 Task: Check the percentage active listings of basement in the last 5 years.
Action: Mouse moved to (820, 186)
Screenshot: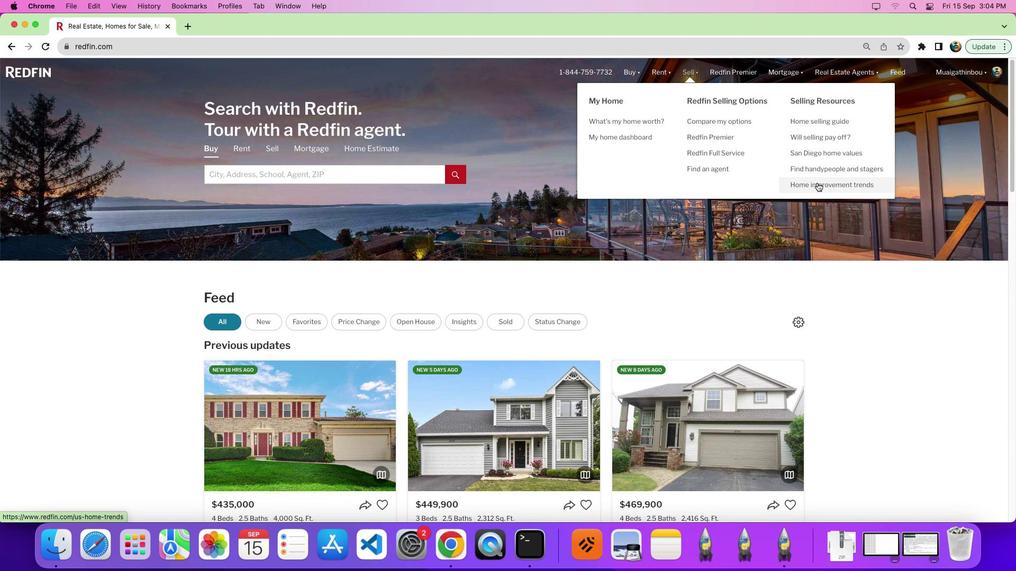 
Action: Mouse pressed left at (820, 186)
Screenshot: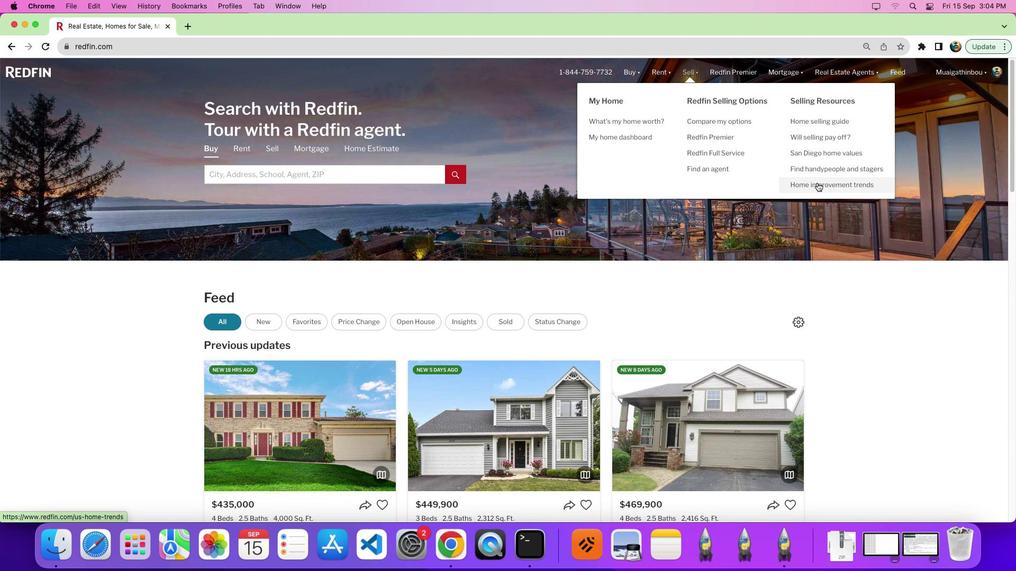 
Action: Mouse pressed left at (820, 186)
Screenshot: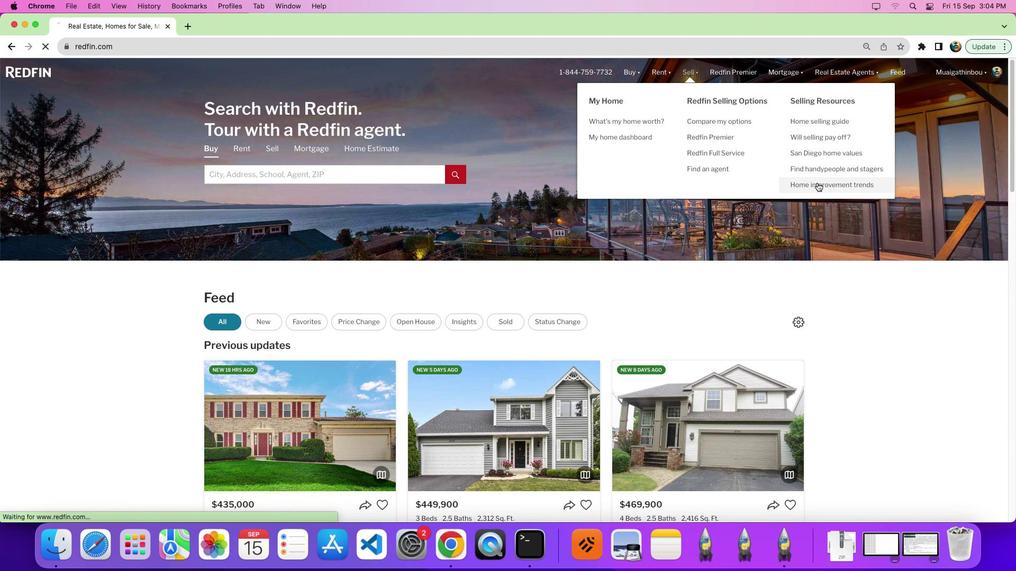 
Action: Mouse moved to (283, 208)
Screenshot: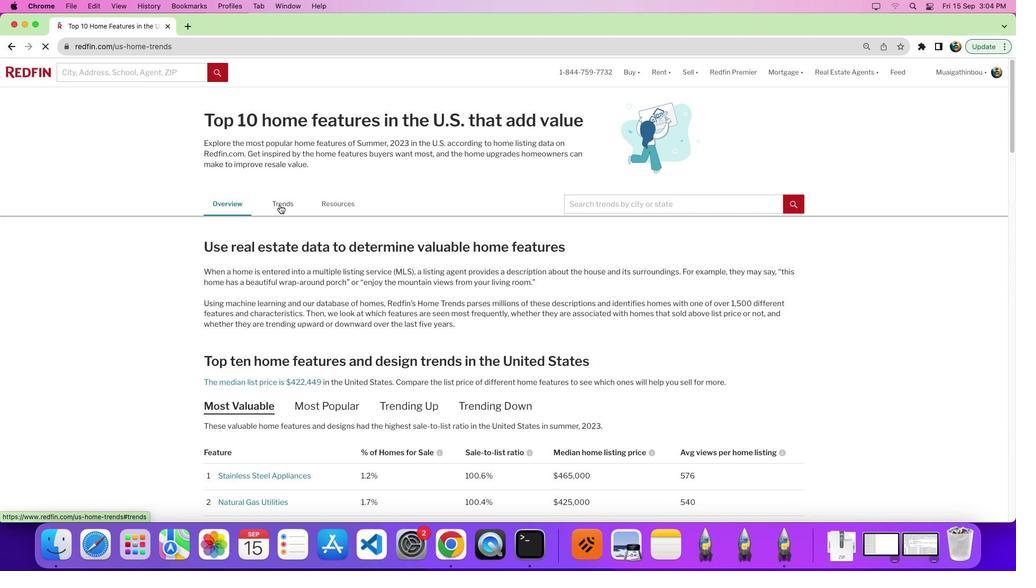 
Action: Mouse pressed left at (283, 208)
Screenshot: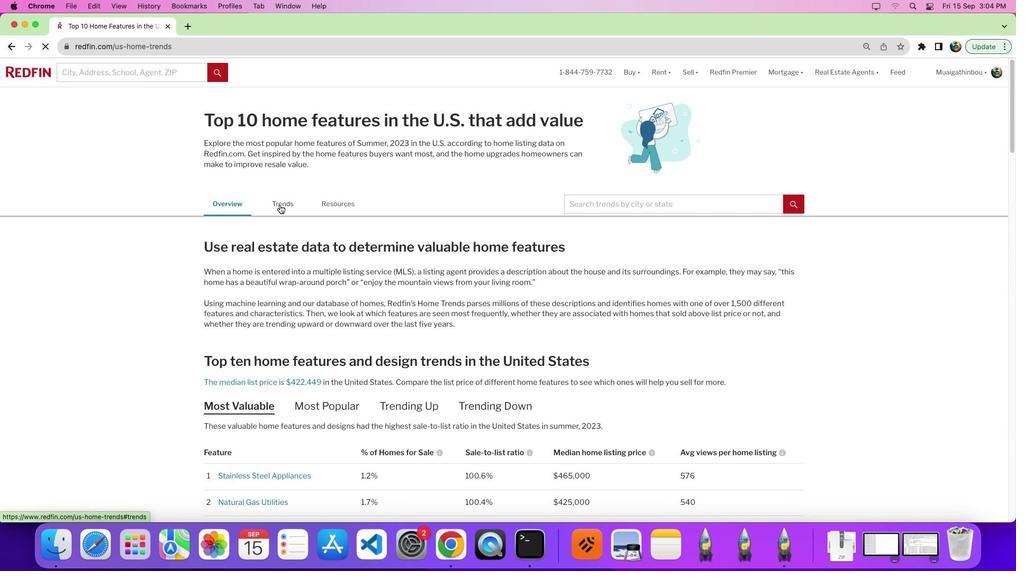 
Action: Mouse moved to (572, 321)
Screenshot: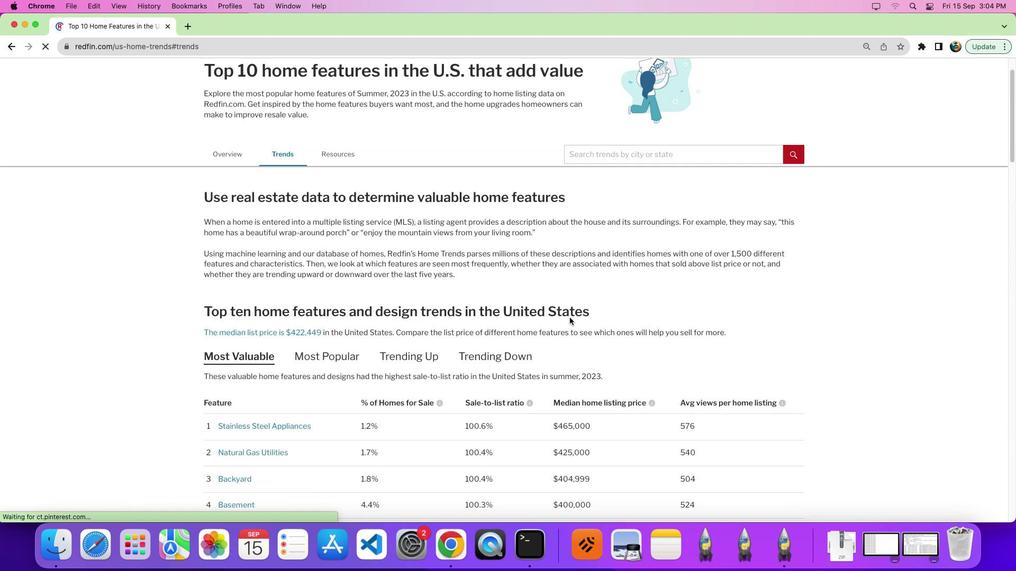 
Action: Mouse scrolled (572, 321) with delta (3, 2)
Screenshot: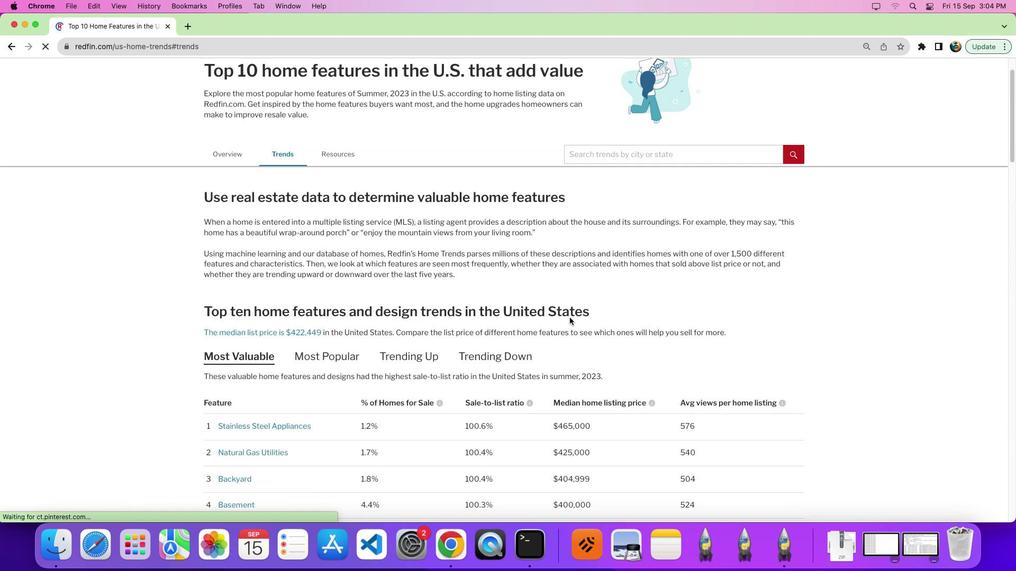 
Action: Mouse moved to (572, 320)
Screenshot: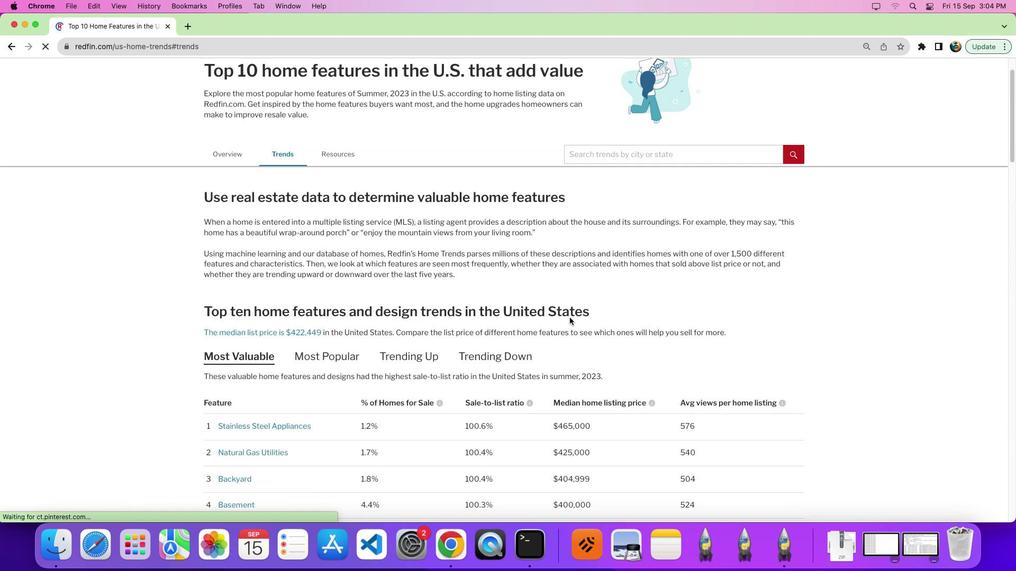 
Action: Mouse scrolled (572, 320) with delta (3, 2)
Screenshot: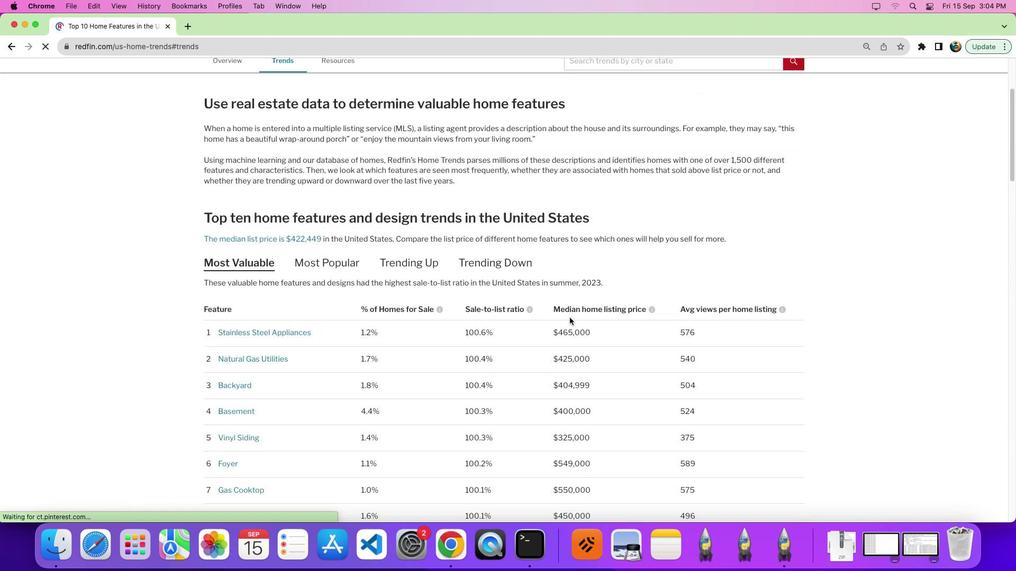 
Action: Mouse scrolled (572, 320) with delta (3, 0)
Screenshot: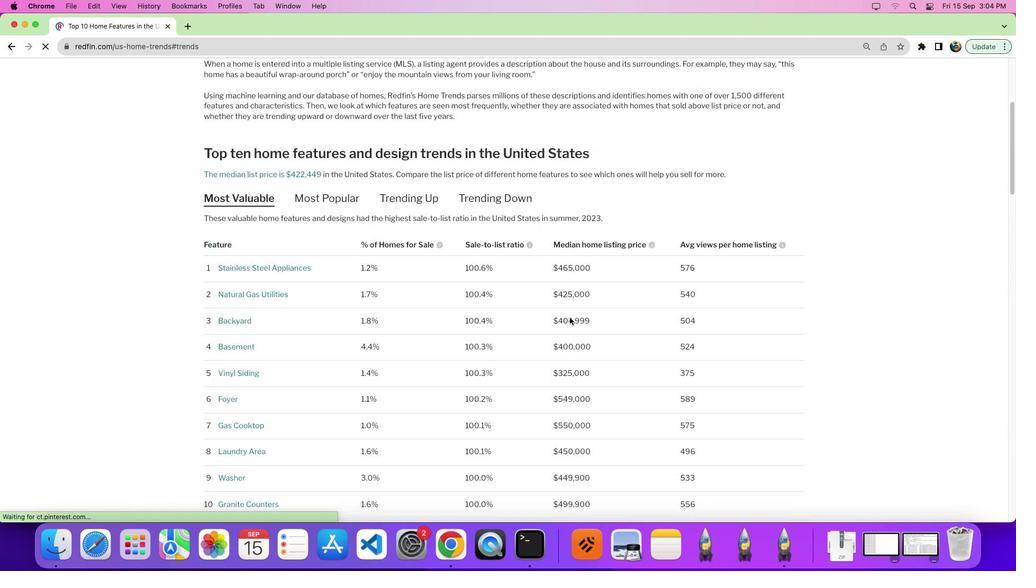 
Action: Mouse scrolled (572, 320) with delta (3, 2)
Screenshot: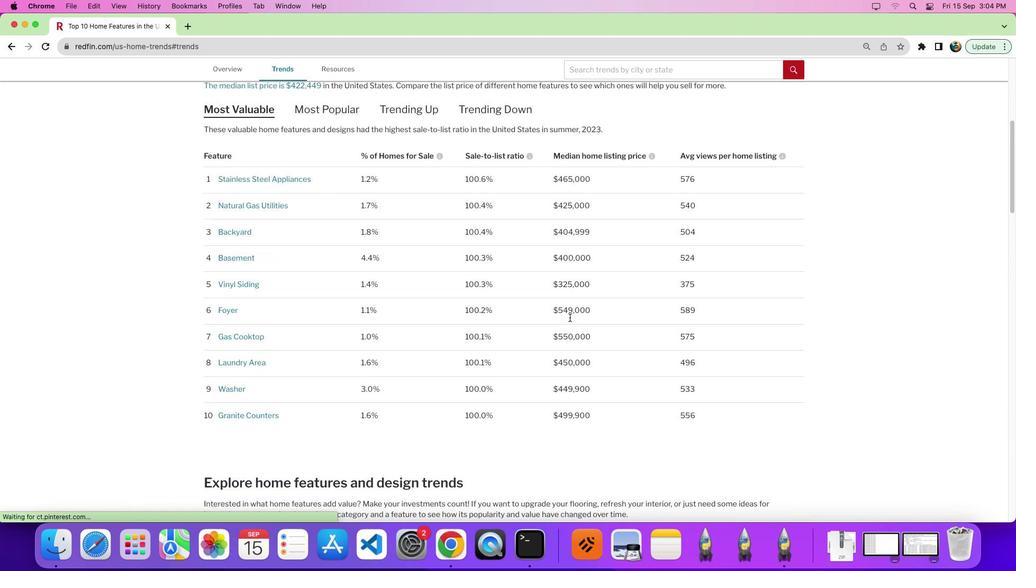 
Action: Mouse scrolled (572, 320) with delta (3, 2)
Screenshot: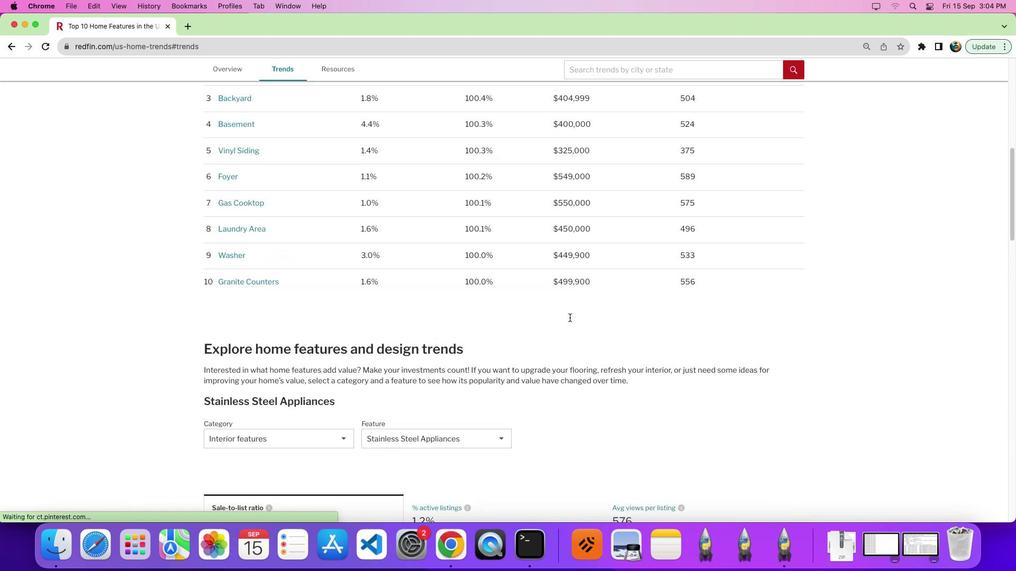
Action: Mouse scrolled (572, 320) with delta (3, 0)
Screenshot: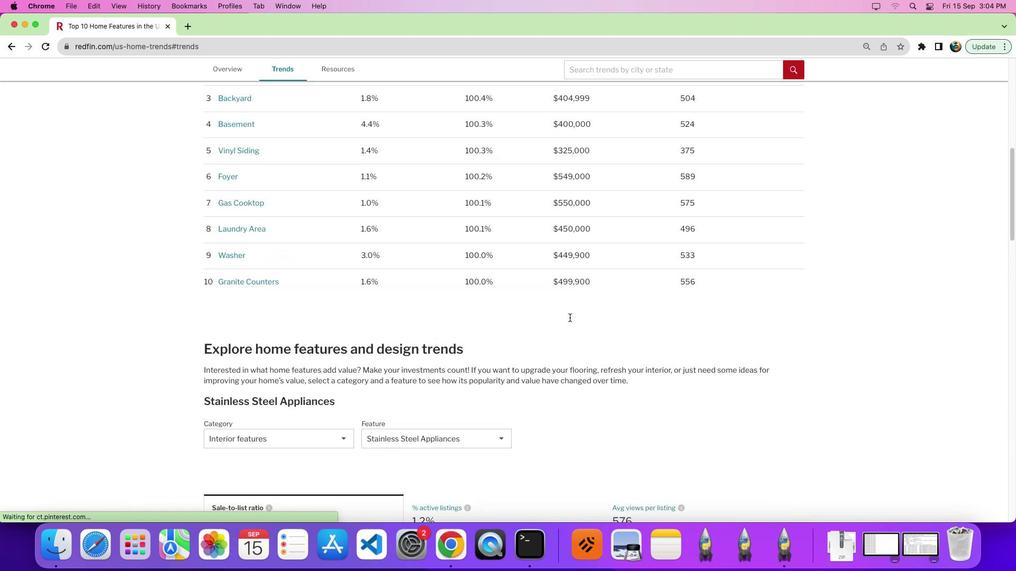 
Action: Mouse moved to (577, 322)
Screenshot: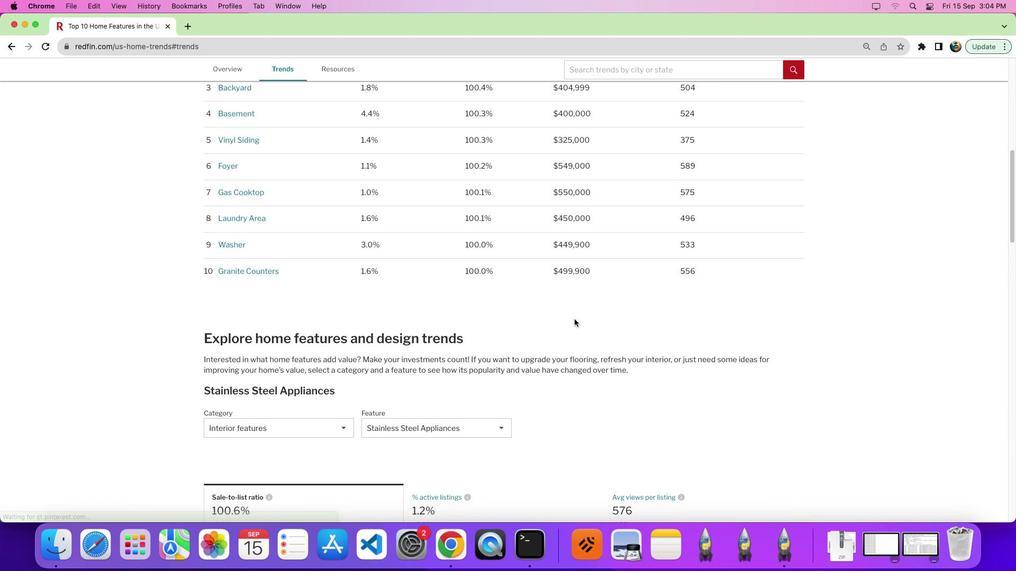 
Action: Mouse scrolled (577, 322) with delta (3, 2)
Screenshot: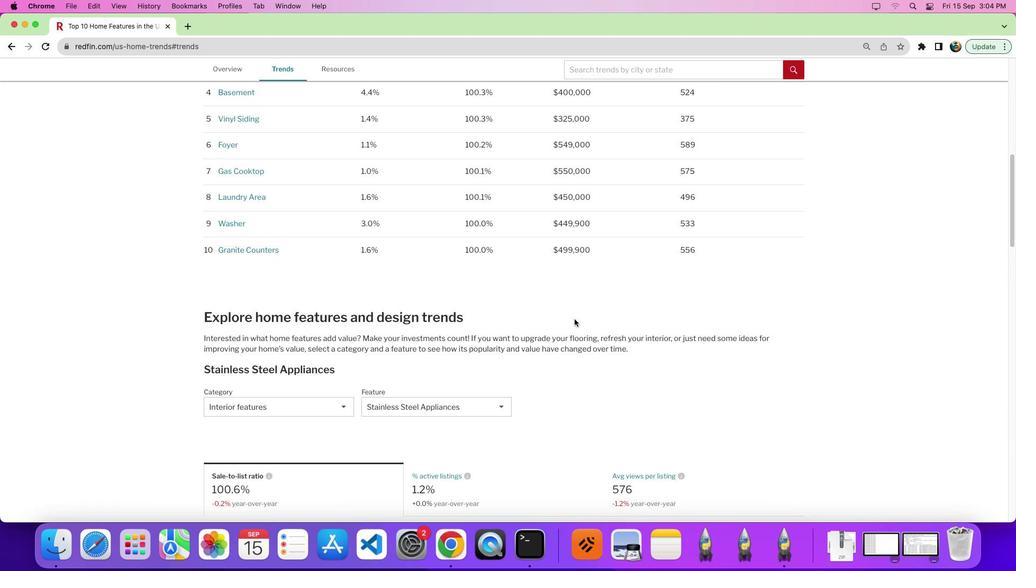 
Action: Mouse scrolled (577, 322) with delta (3, 2)
Screenshot: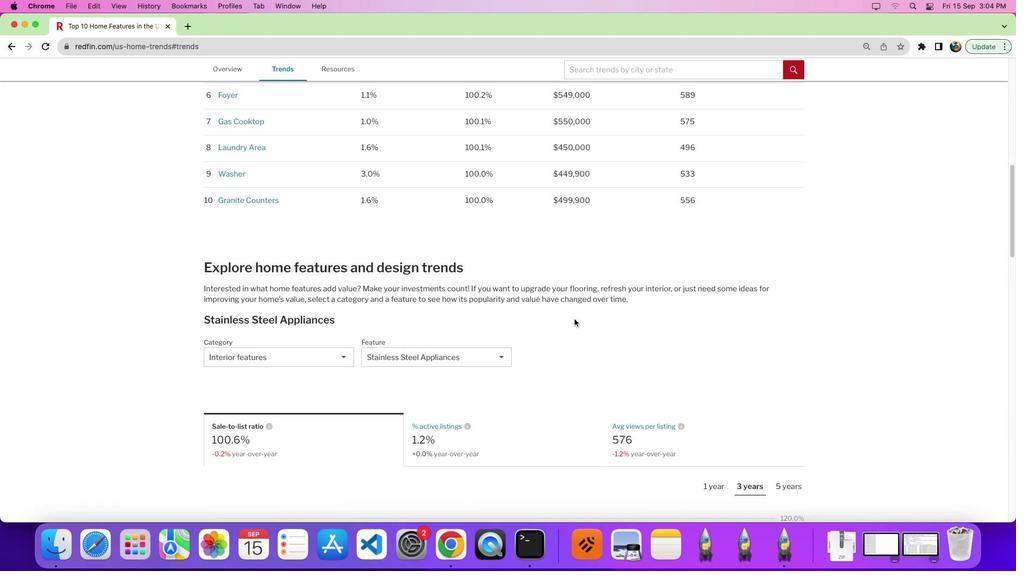 
Action: Mouse scrolled (577, 322) with delta (3, 0)
Screenshot: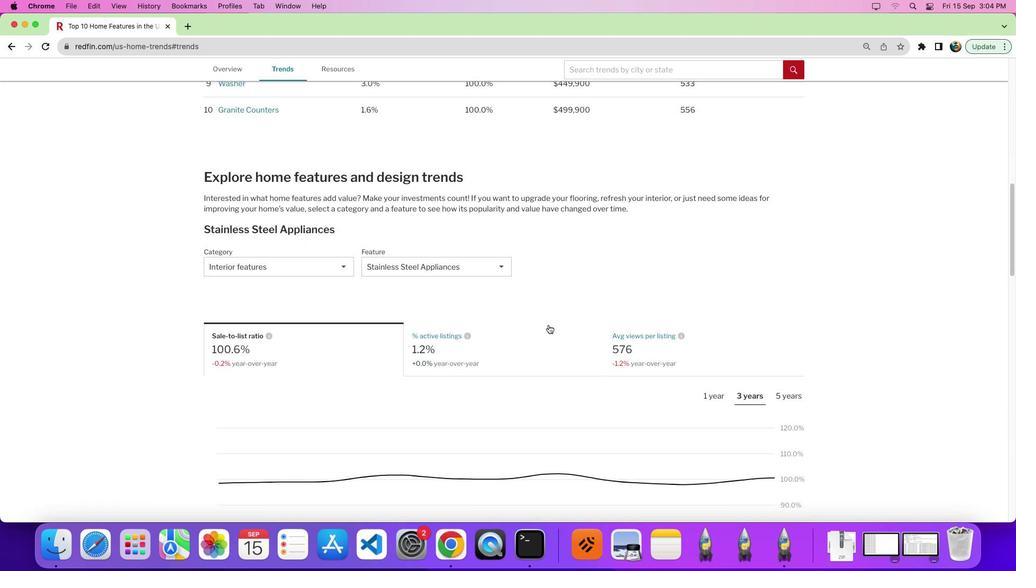 
Action: Mouse moved to (310, 243)
Screenshot: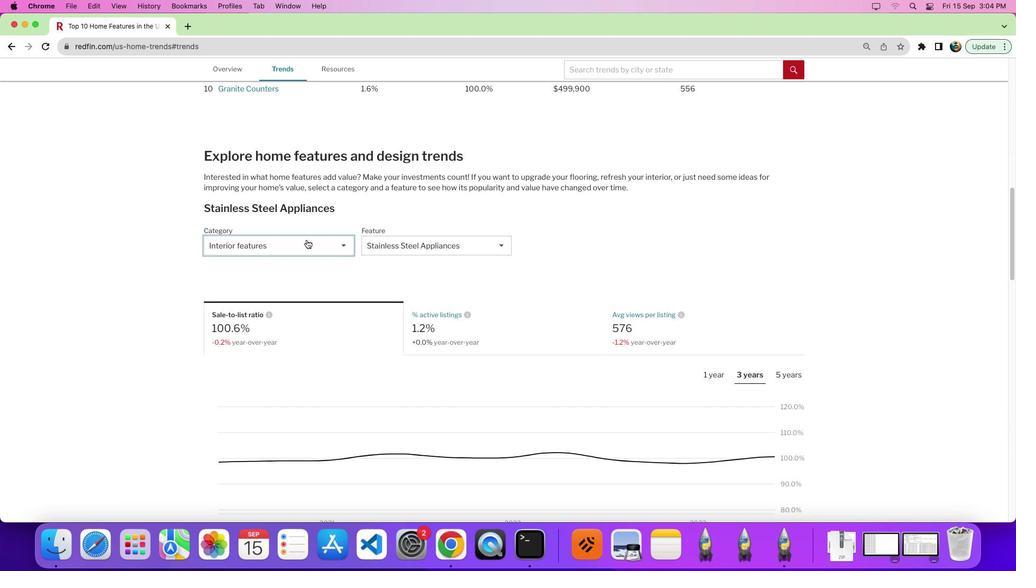 
Action: Mouse pressed left at (310, 243)
Screenshot: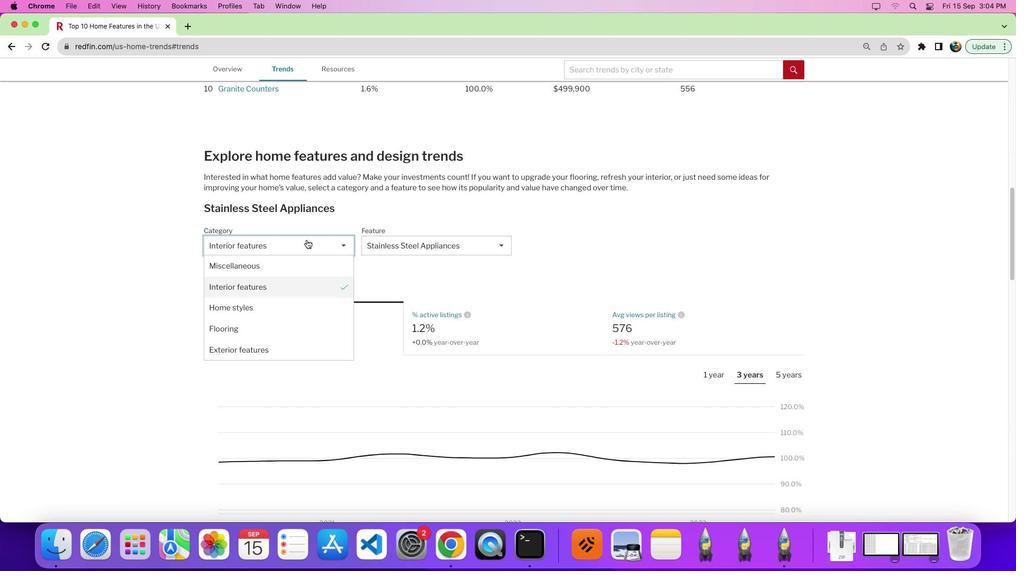 
Action: Mouse moved to (329, 292)
Screenshot: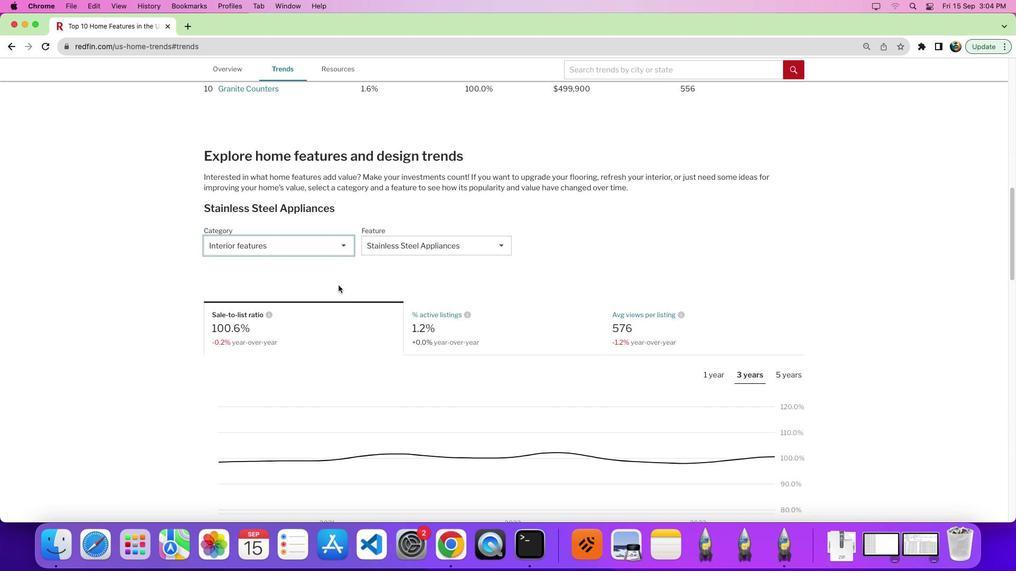 
Action: Mouse pressed left at (329, 292)
Screenshot: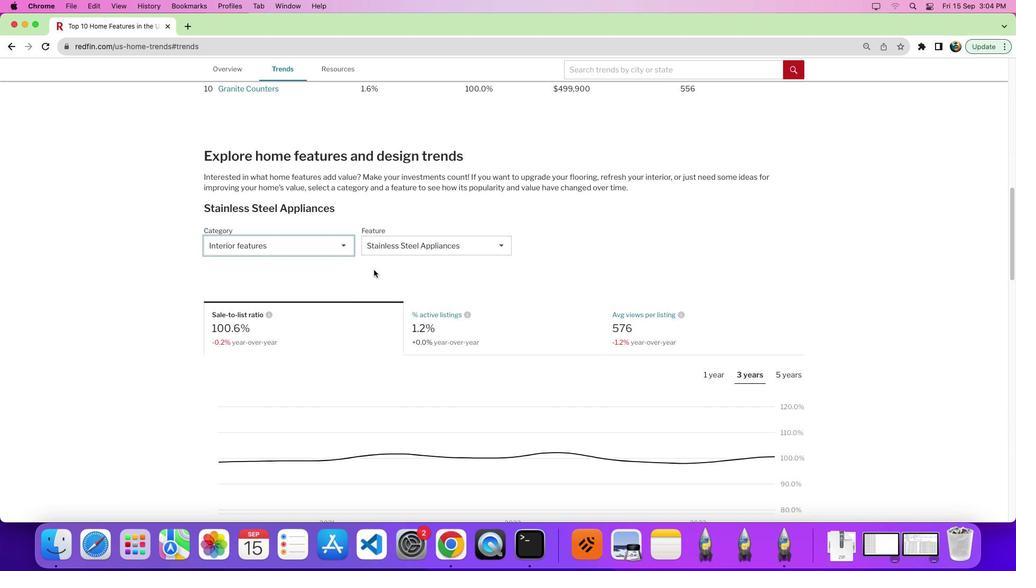
Action: Mouse moved to (418, 249)
Screenshot: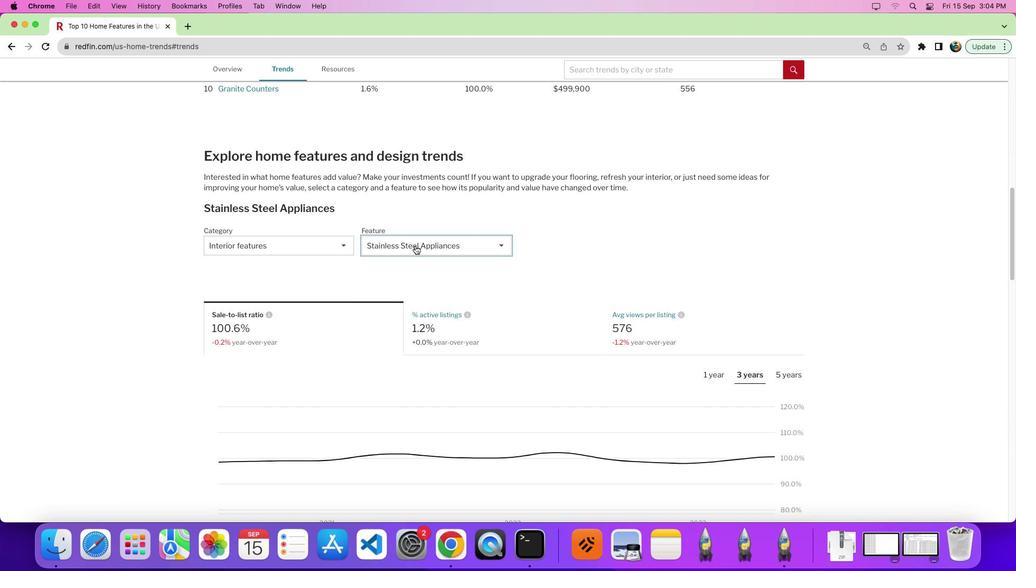 
Action: Mouse pressed left at (418, 249)
Screenshot: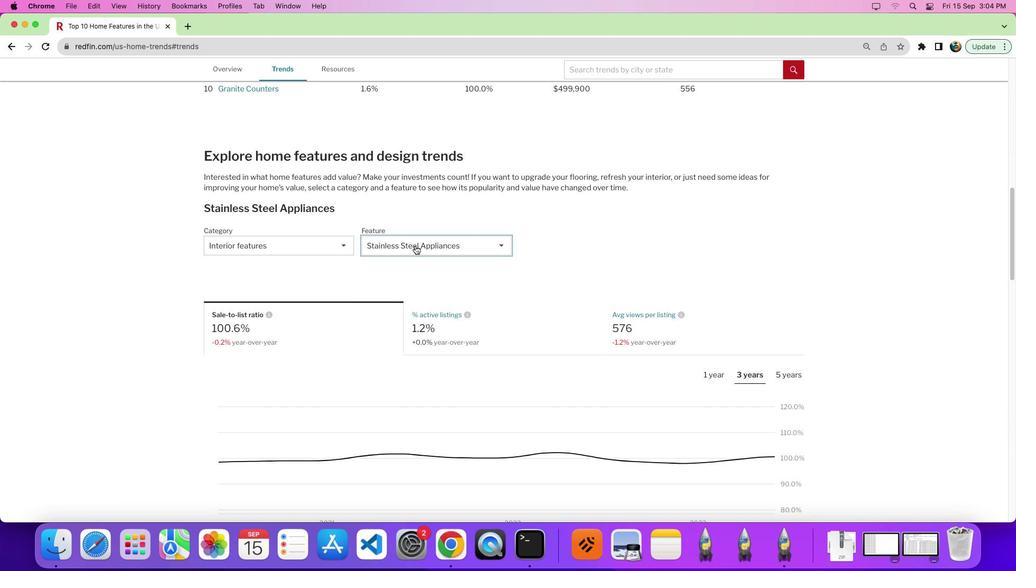 
Action: Mouse moved to (432, 335)
Screenshot: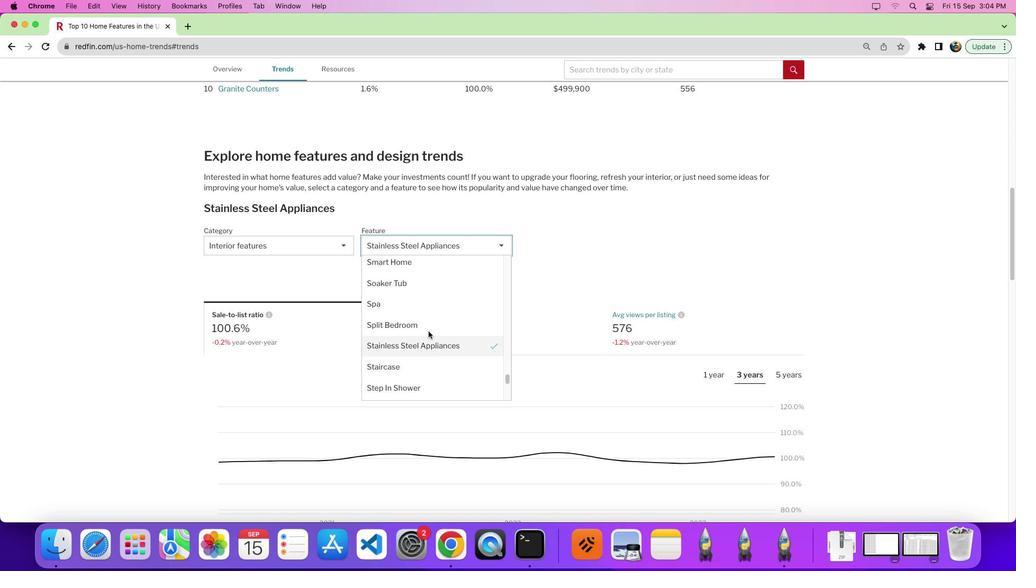 
Action: Mouse scrolled (432, 335) with delta (3, 3)
Screenshot: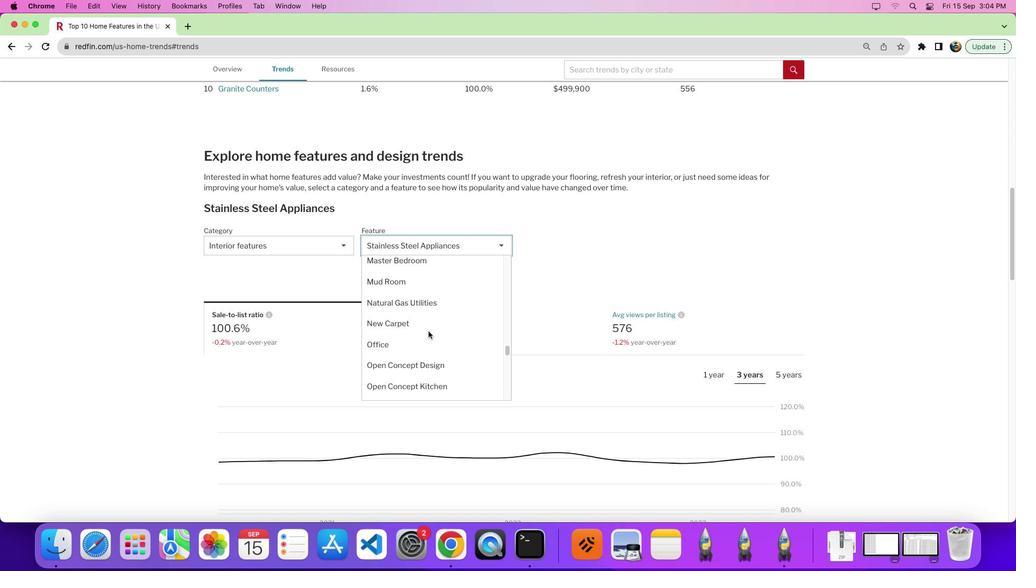 
Action: Mouse scrolled (432, 335) with delta (3, 3)
Screenshot: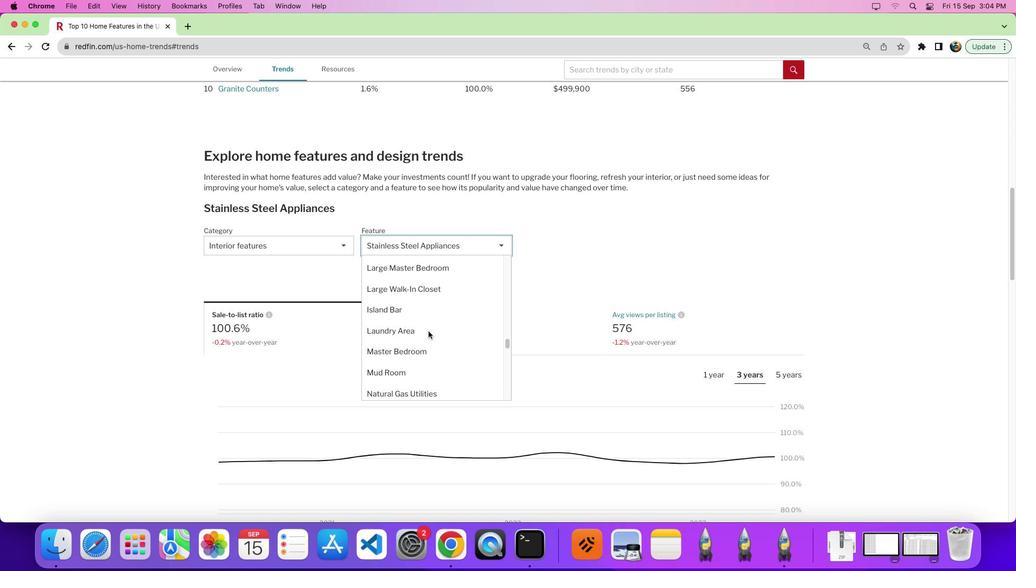 
Action: Mouse scrolled (432, 335) with delta (3, 7)
Screenshot: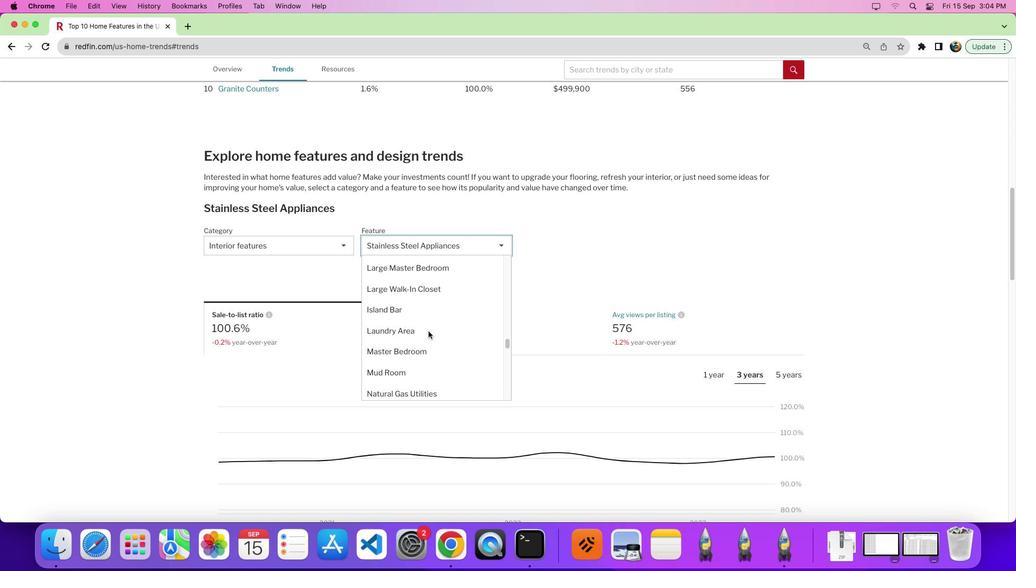 
Action: Mouse scrolled (432, 335) with delta (3, 10)
Screenshot: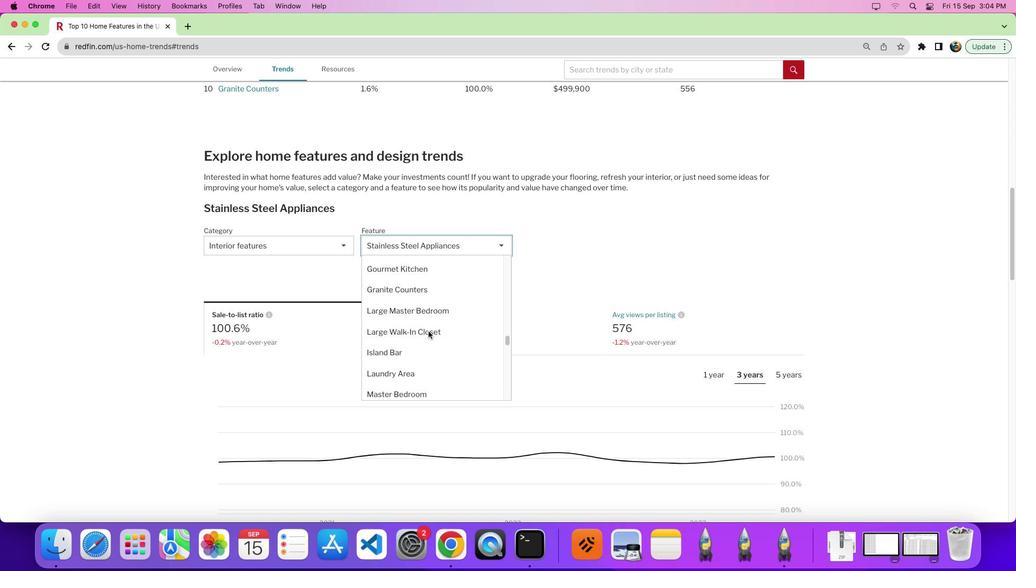 
Action: Mouse scrolled (432, 335) with delta (3, 3)
Screenshot: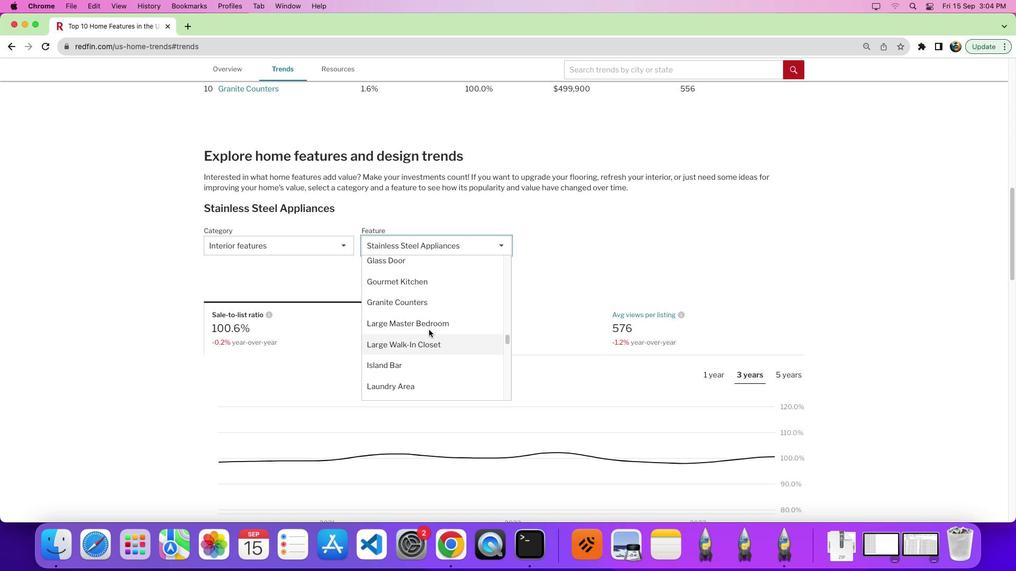
Action: Mouse scrolled (432, 335) with delta (3, 4)
Screenshot: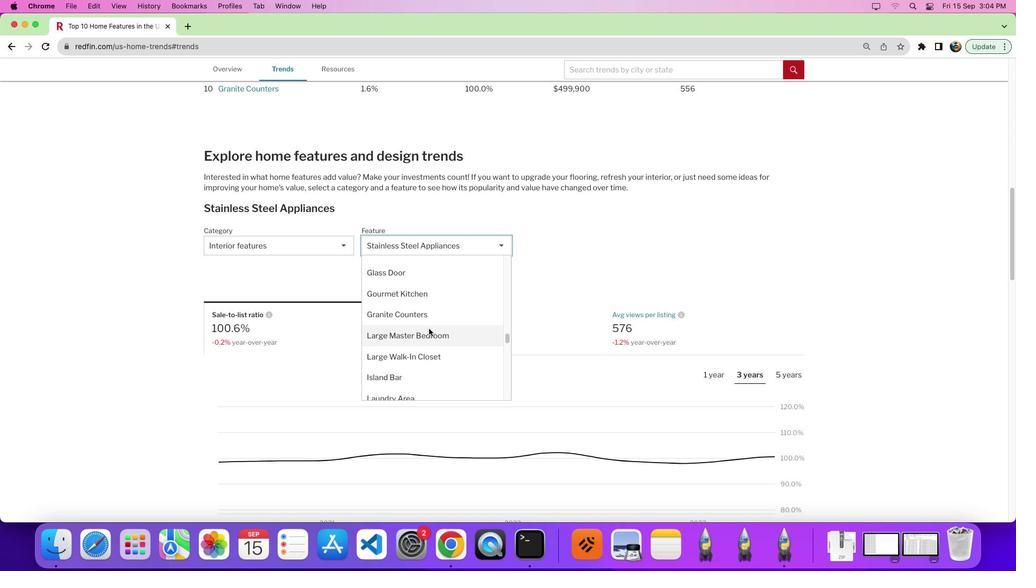 
Action: Mouse moved to (430, 322)
Screenshot: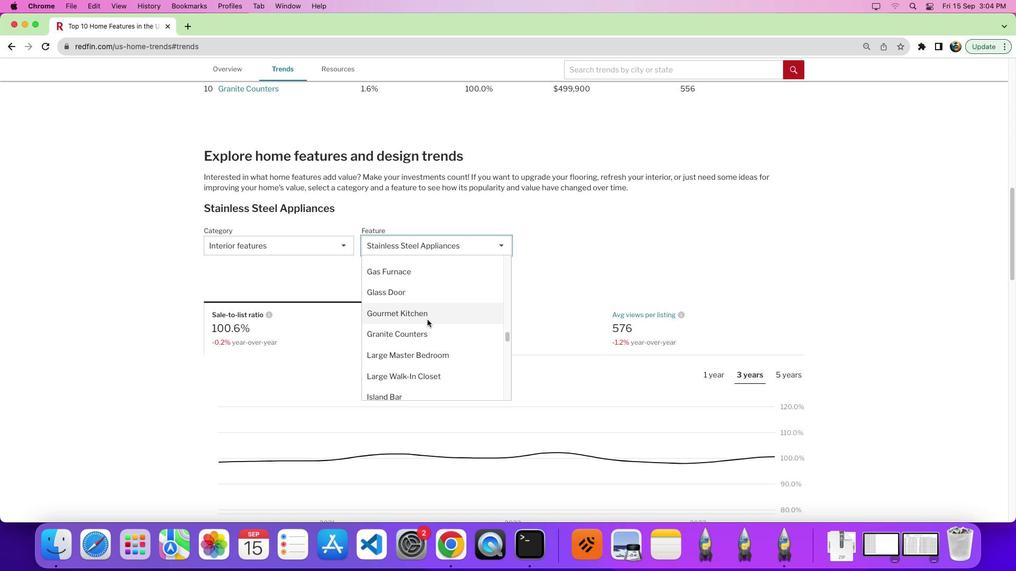 
Action: Mouse scrolled (430, 322) with delta (3, 3)
Screenshot: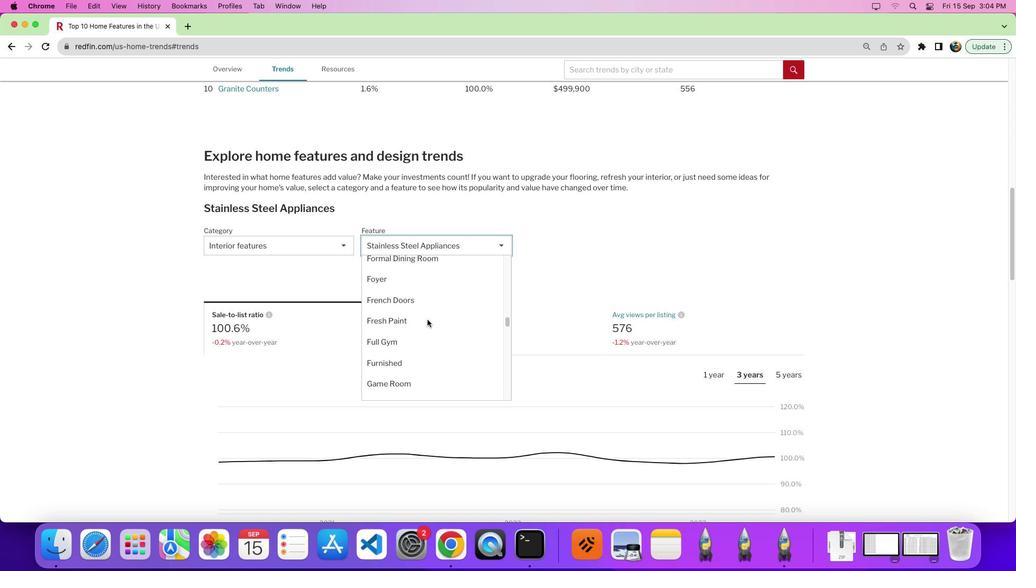 
Action: Mouse scrolled (430, 322) with delta (3, 3)
Screenshot: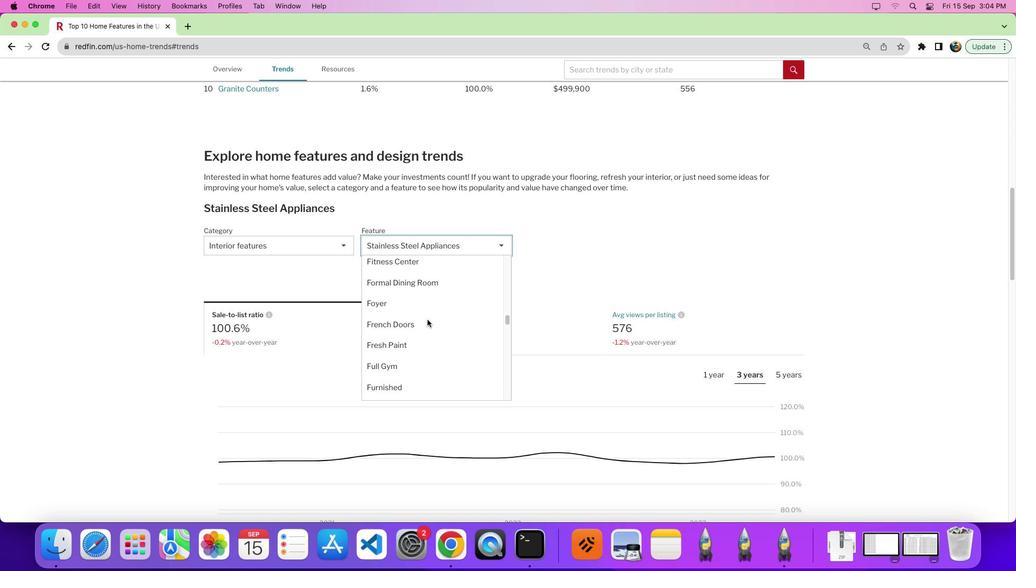 
Action: Mouse scrolled (430, 322) with delta (3, 7)
Screenshot: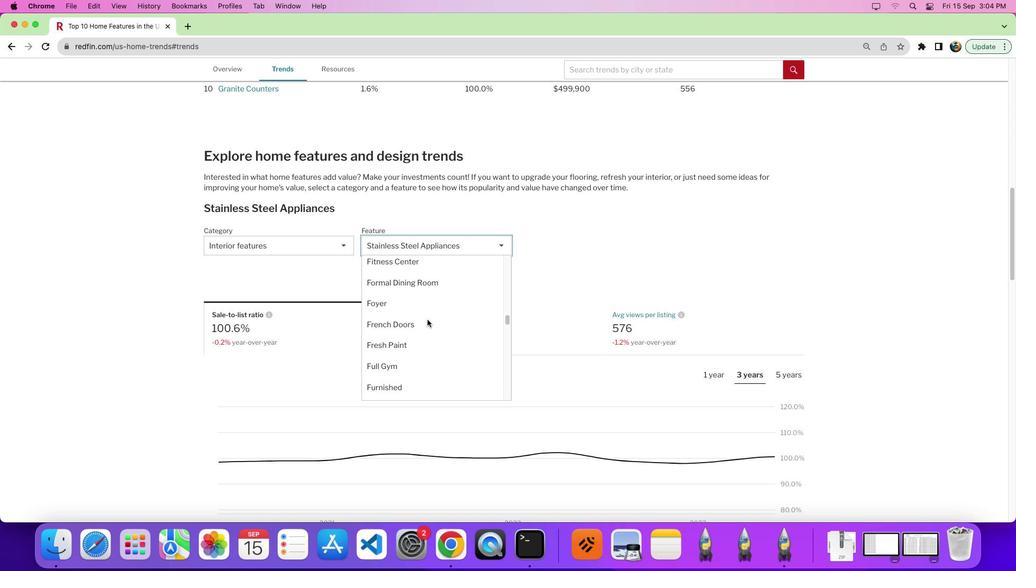 
Action: Mouse scrolled (430, 322) with delta (3, 3)
Screenshot: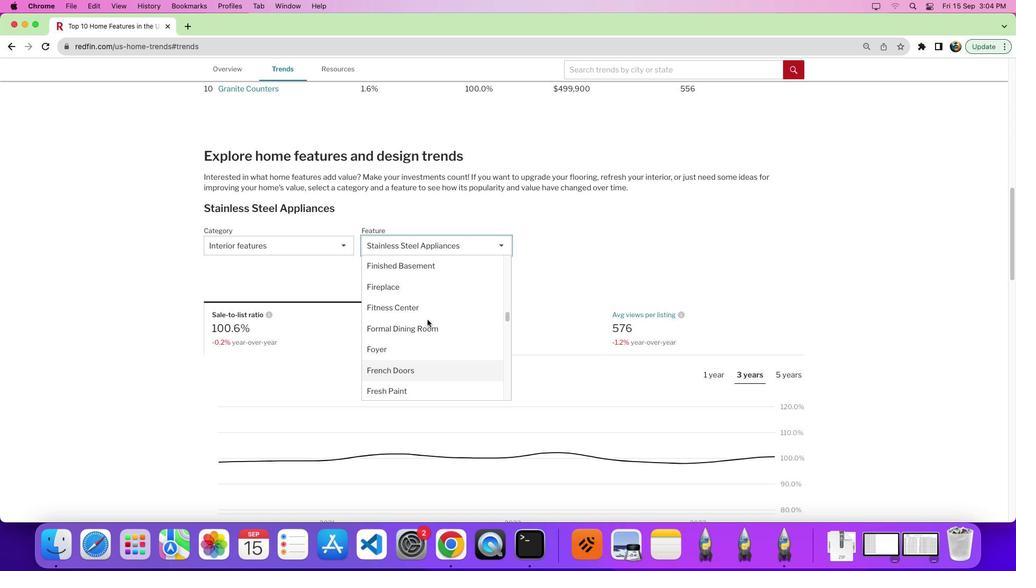 
Action: Mouse scrolled (430, 322) with delta (3, 3)
Screenshot: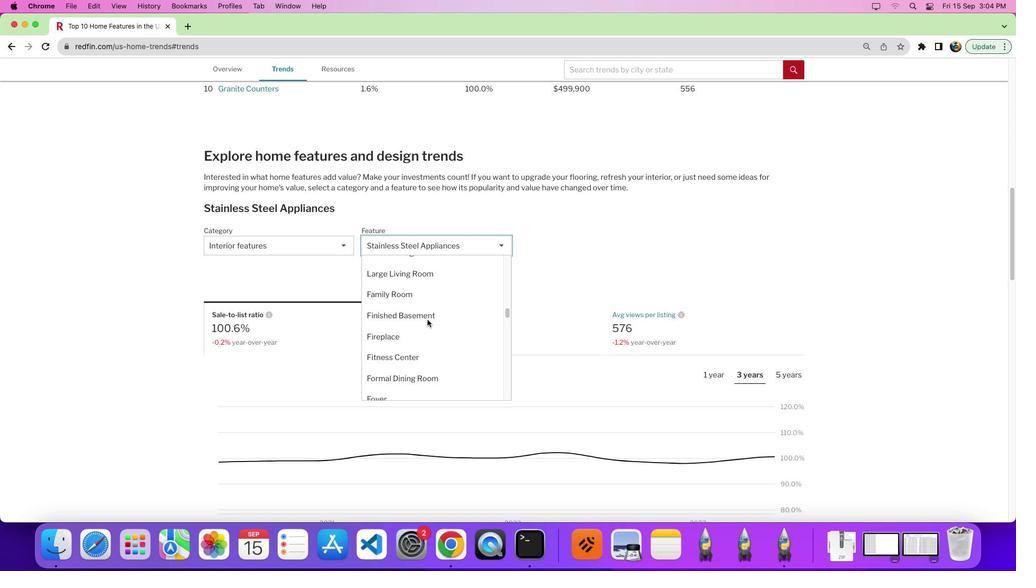 
Action: Mouse scrolled (430, 322) with delta (3, 5)
Screenshot: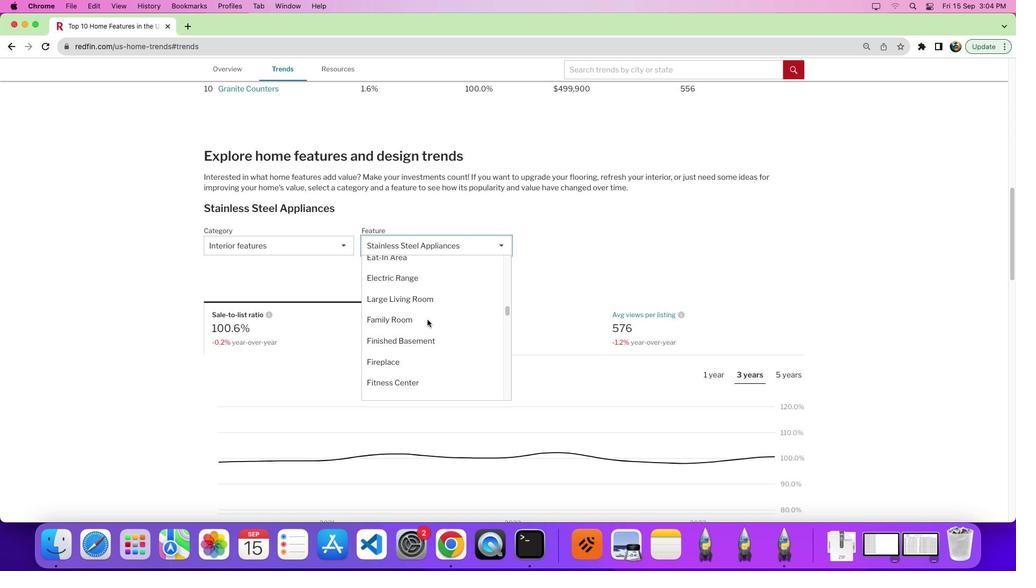 
Action: Mouse scrolled (430, 322) with delta (3, 3)
Screenshot: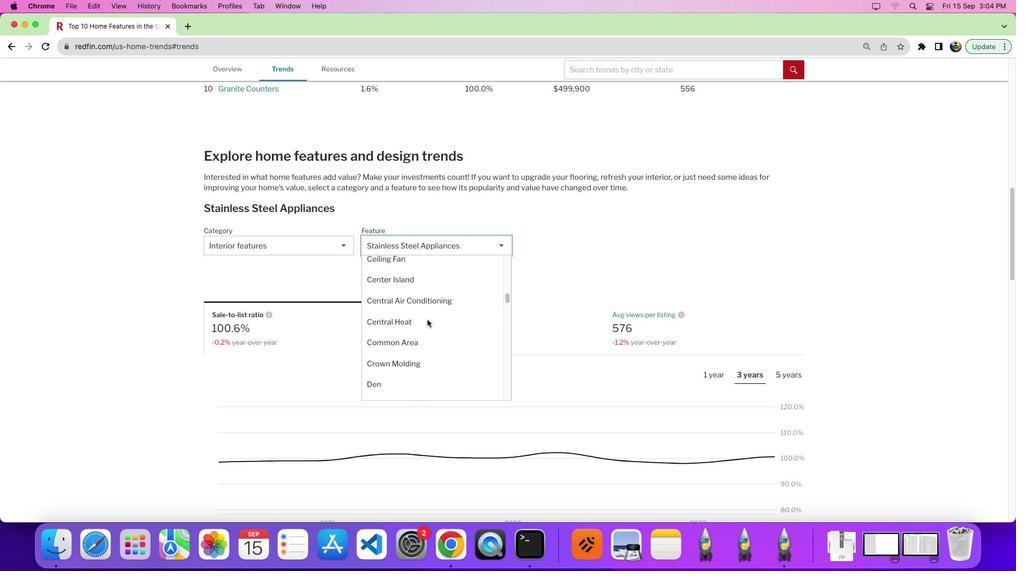 
Action: Mouse scrolled (430, 322) with delta (3, 3)
Screenshot: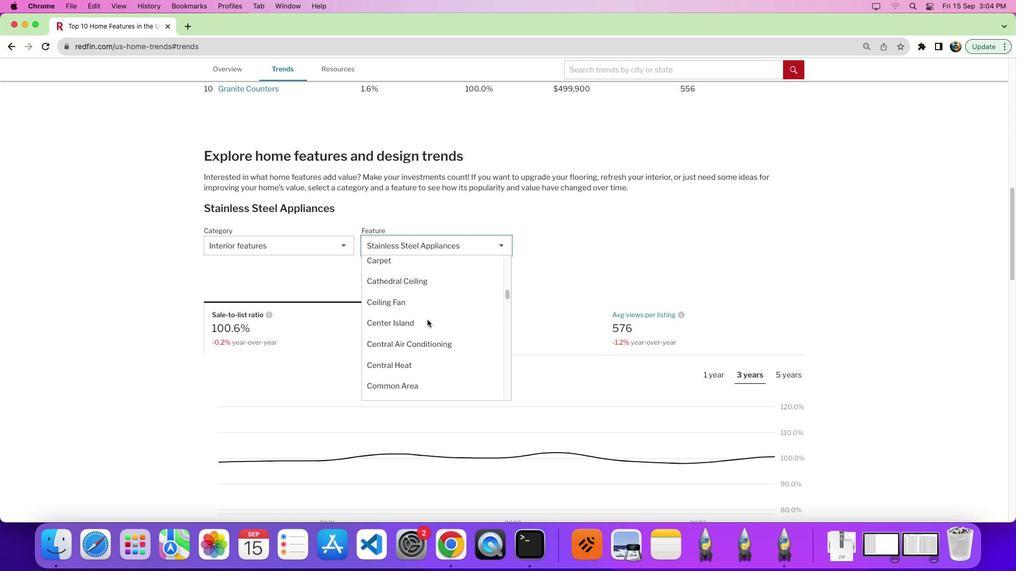 
Action: Mouse scrolled (430, 322) with delta (3, 7)
Screenshot: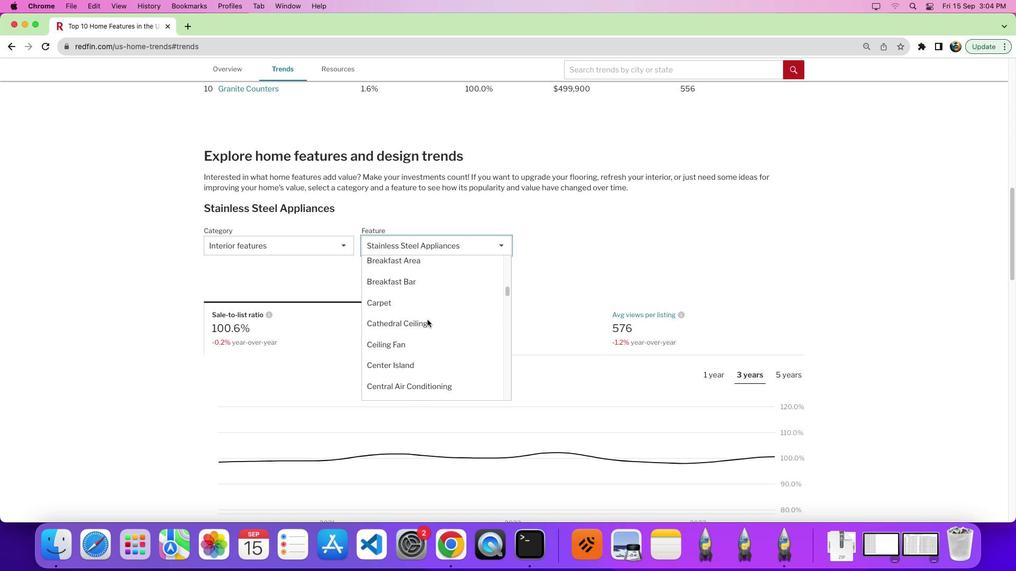 
Action: Mouse scrolled (430, 322) with delta (3, 3)
Screenshot: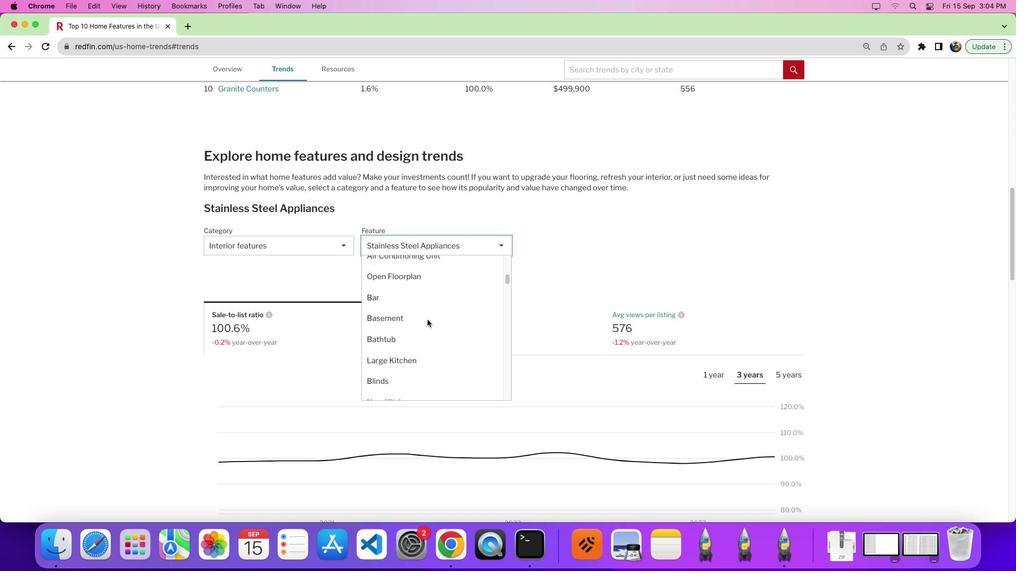 
Action: Mouse scrolled (430, 322) with delta (3, 3)
Screenshot: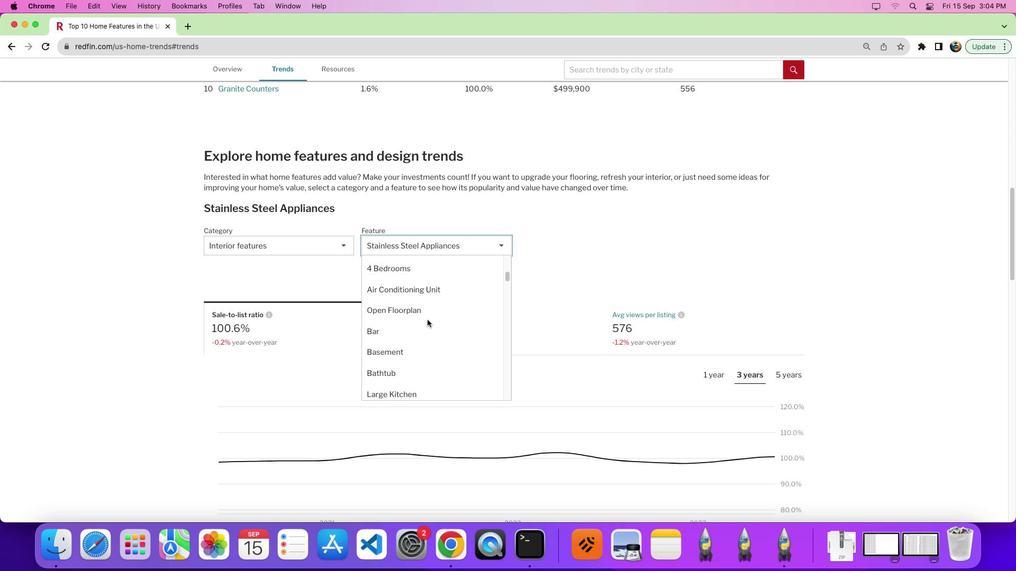 
Action: Mouse scrolled (430, 322) with delta (3, 7)
Screenshot: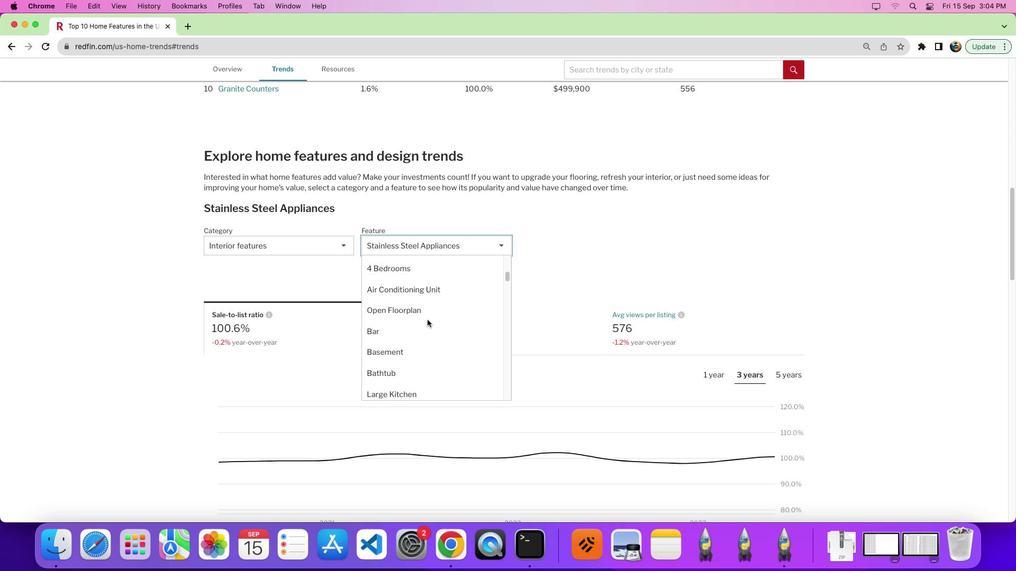 
Action: Mouse moved to (414, 369)
Screenshot: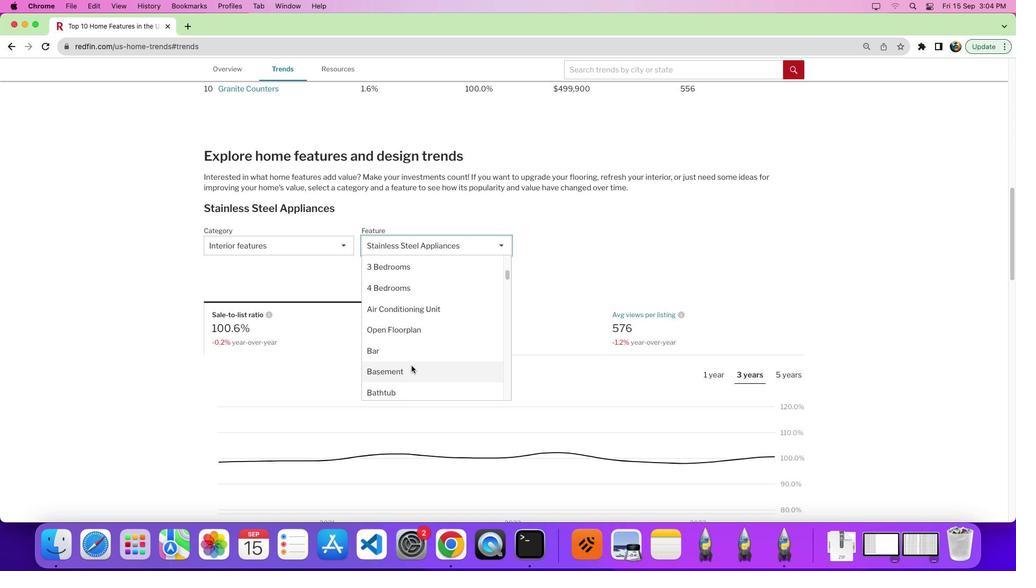 
Action: Mouse pressed left at (414, 369)
Screenshot: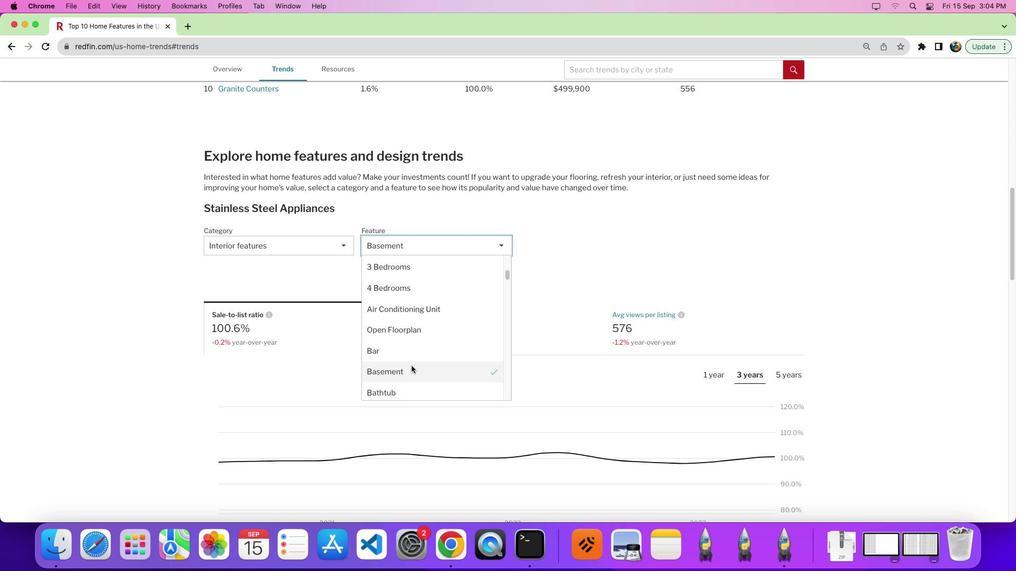 
Action: Mouse moved to (584, 319)
Screenshot: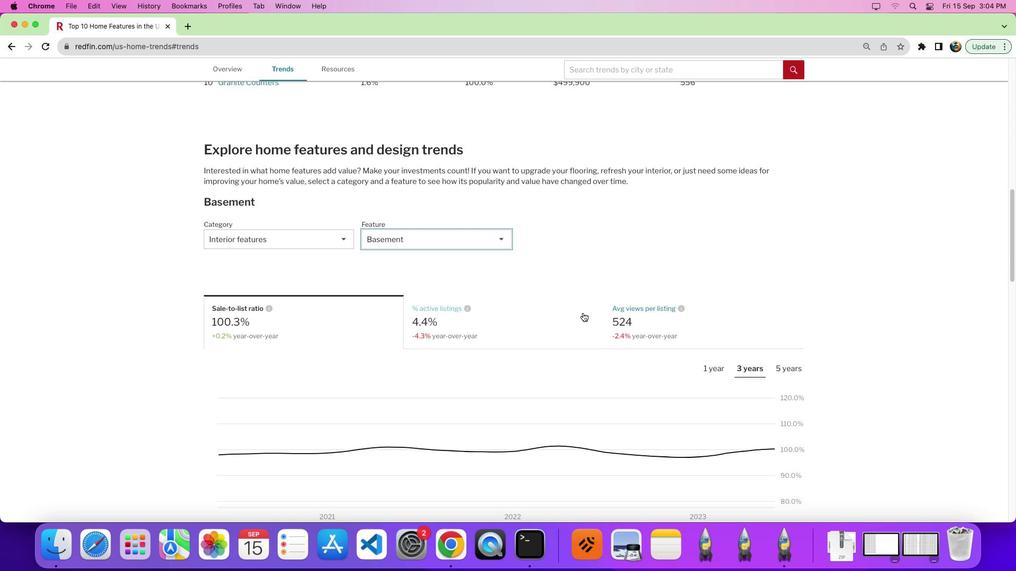 
Action: Mouse scrolled (584, 319) with delta (3, 2)
Screenshot: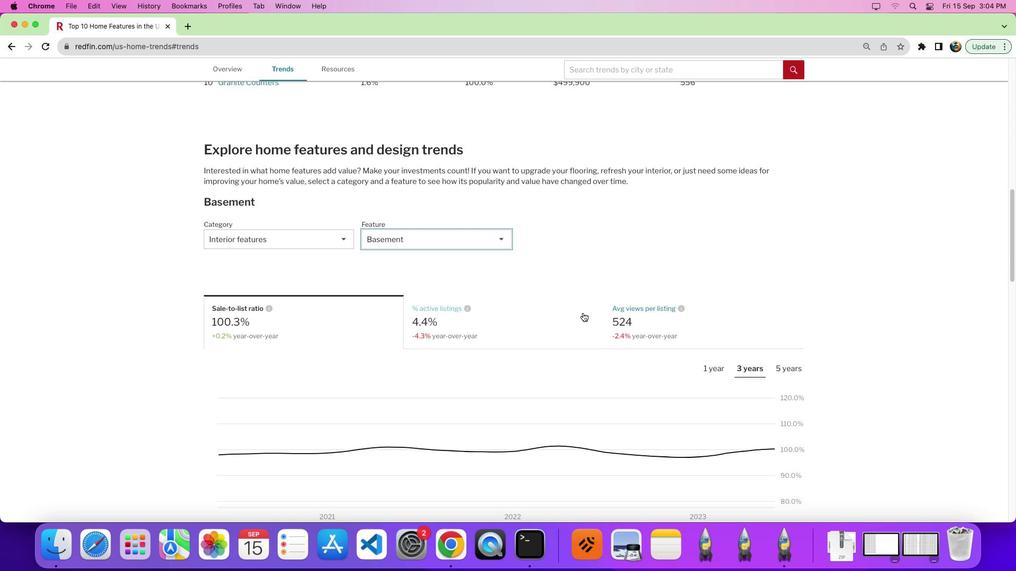 
Action: Mouse moved to (585, 317)
Screenshot: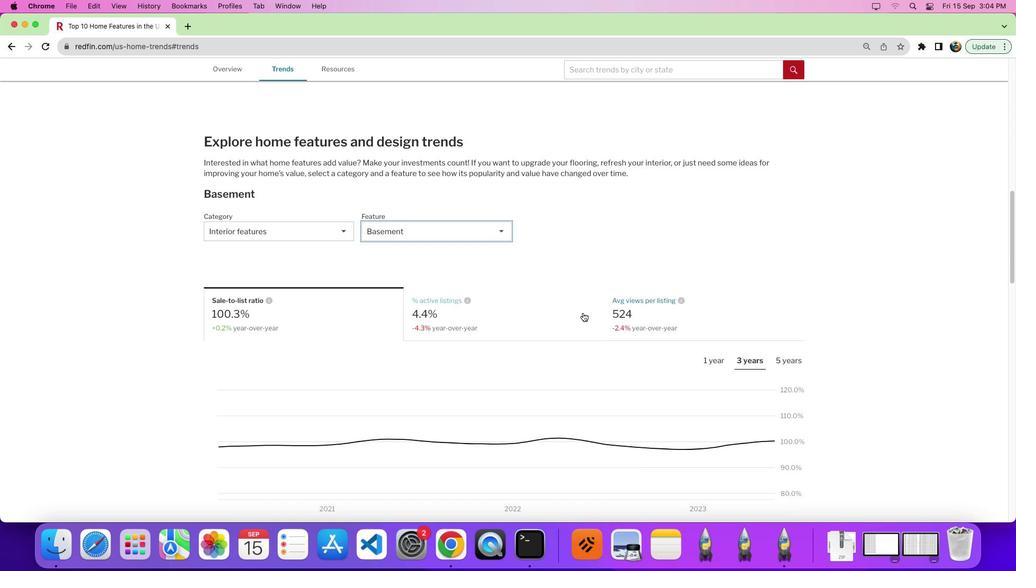
Action: Mouse scrolled (585, 317) with delta (3, 2)
Screenshot: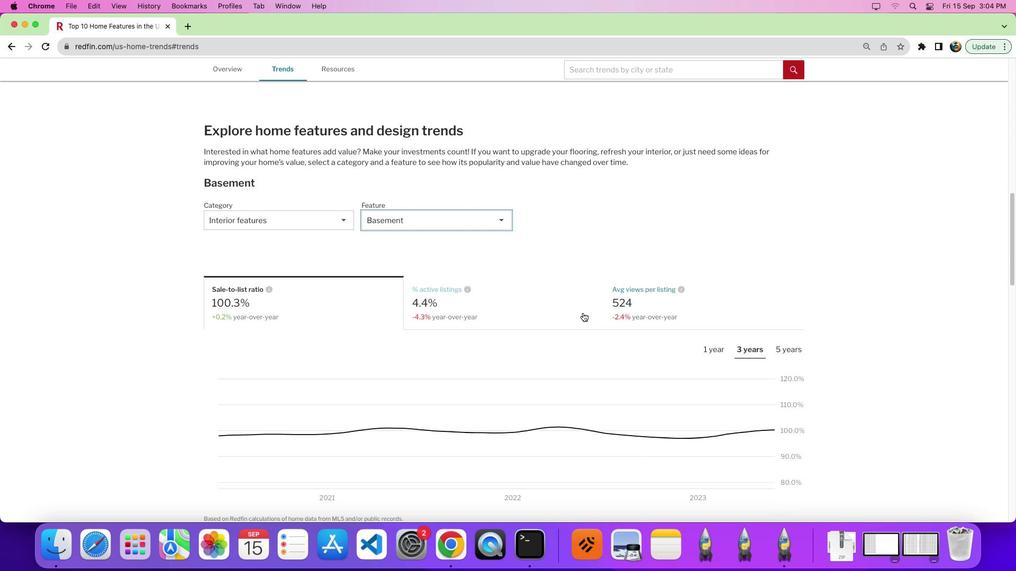 
Action: Mouse moved to (586, 316)
Screenshot: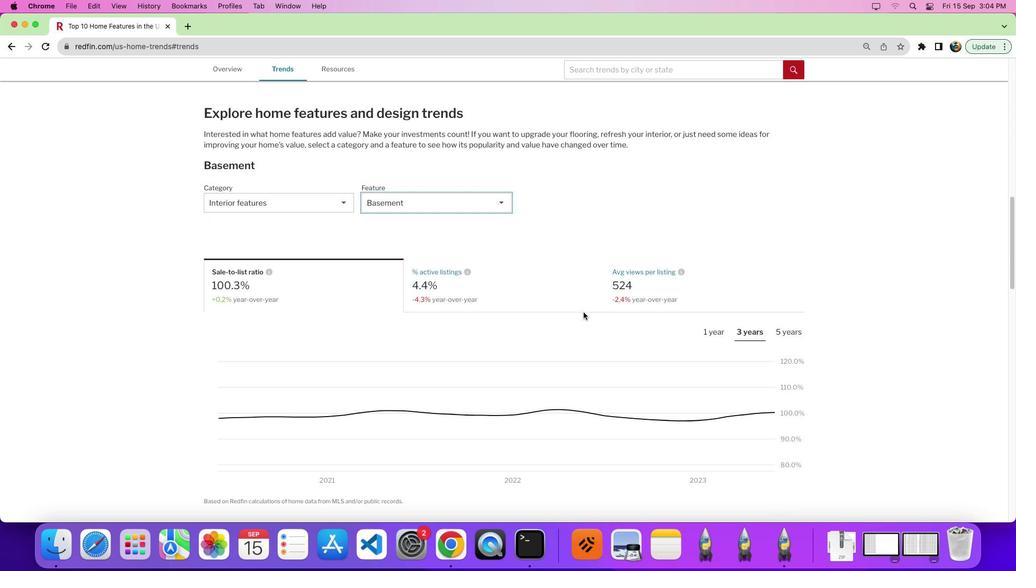 
Action: Mouse scrolled (586, 316) with delta (3, 2)
Screenshot: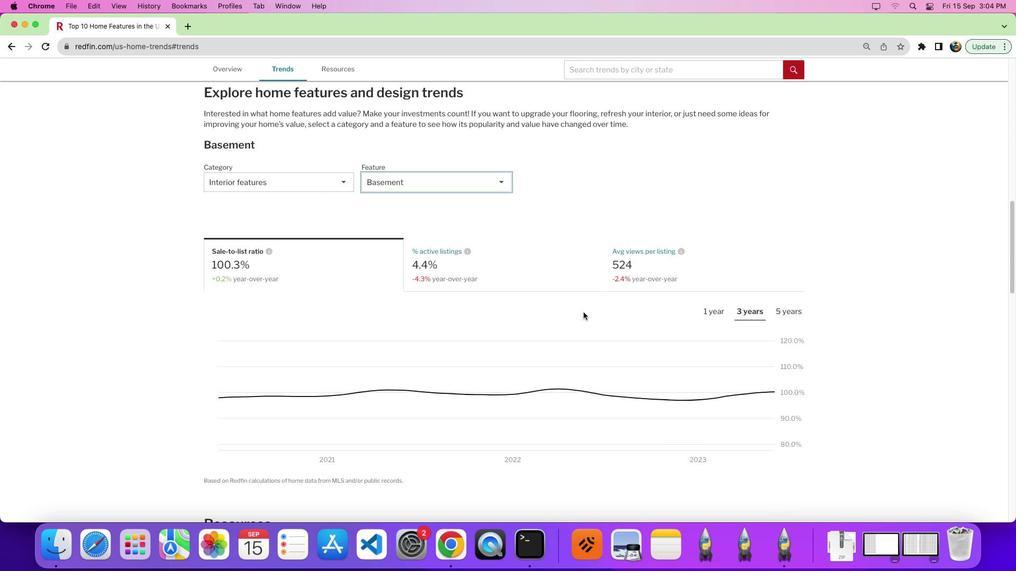 
Action: Mouse moved to (624, 244)
Screenshot: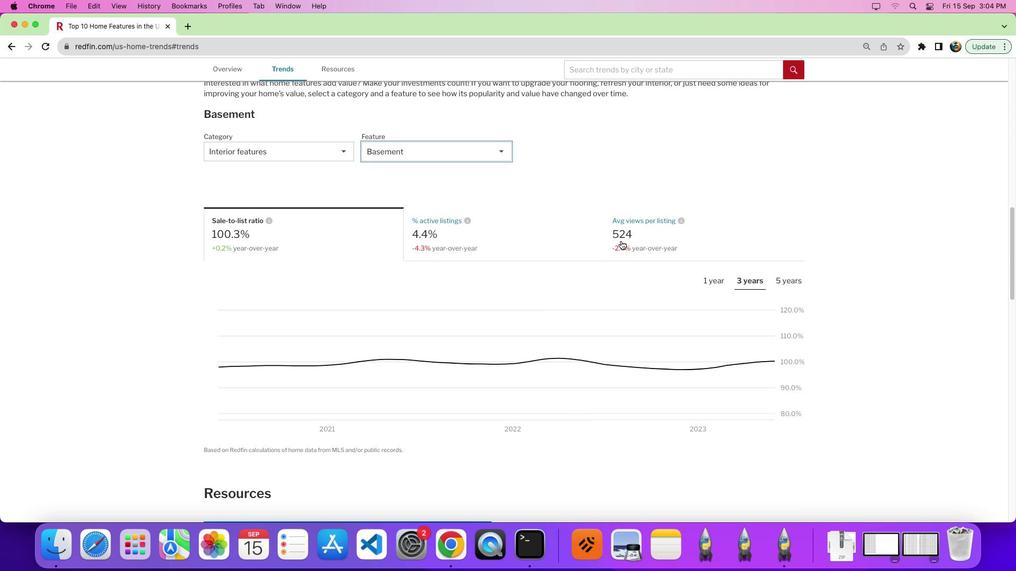 
Action: Mouse pressed left at (624, 244)
Screenshot: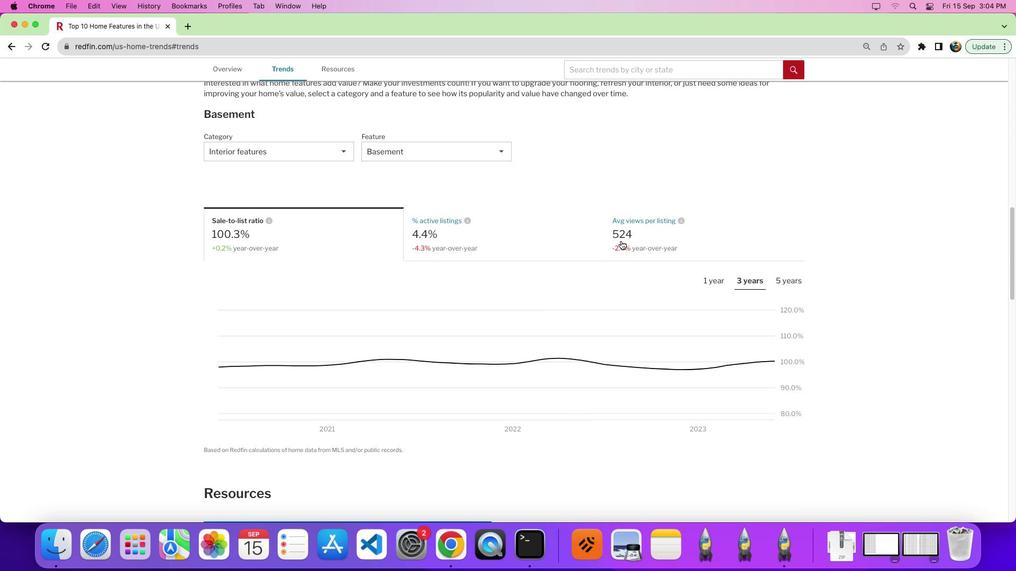 
Action: Mouse moved to (702, 263)
Screenshot: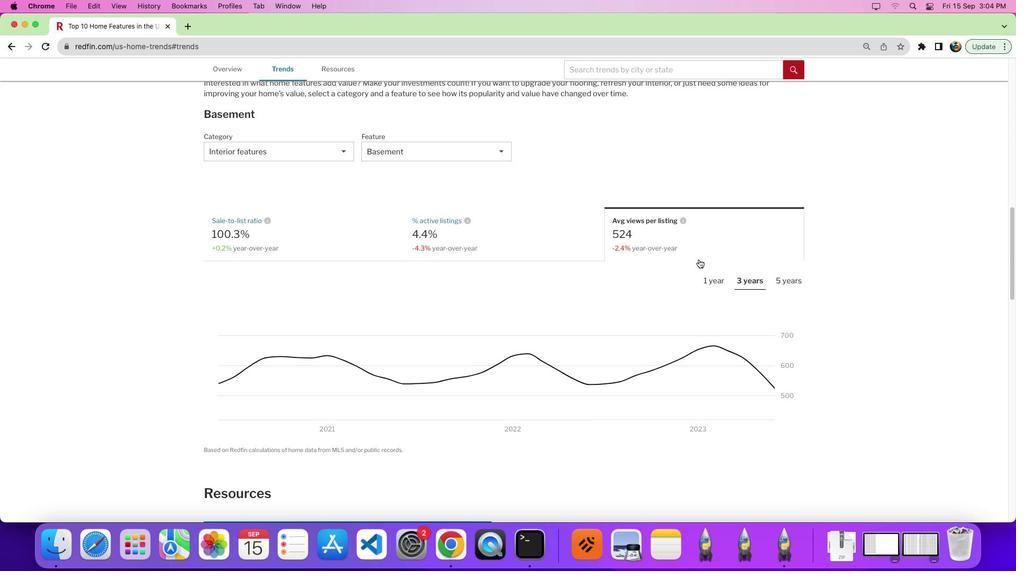 
Action: Mouse scrolled (702, 263) with delta (3, 2)
Screenshot: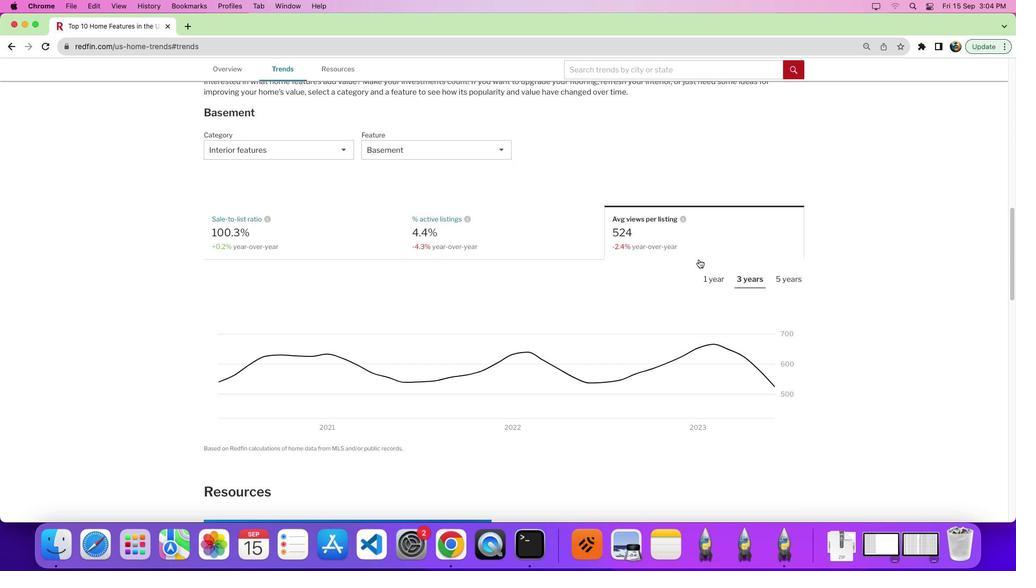 
Action: Mouse scrolled (702, 263) with delta (3, 2)
Screenshot: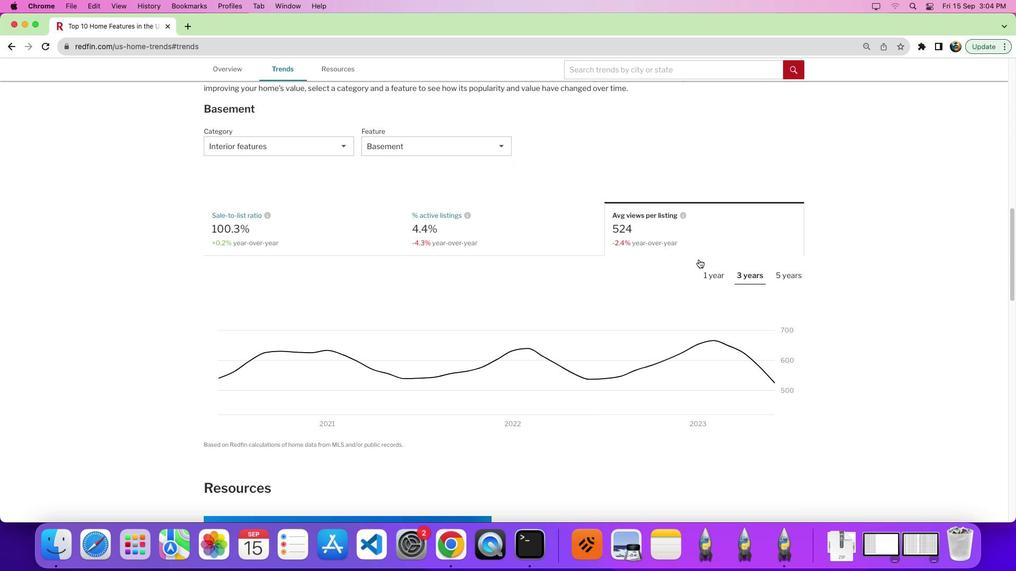 
Action: Mouse moved to (702, 263)
Screenshot: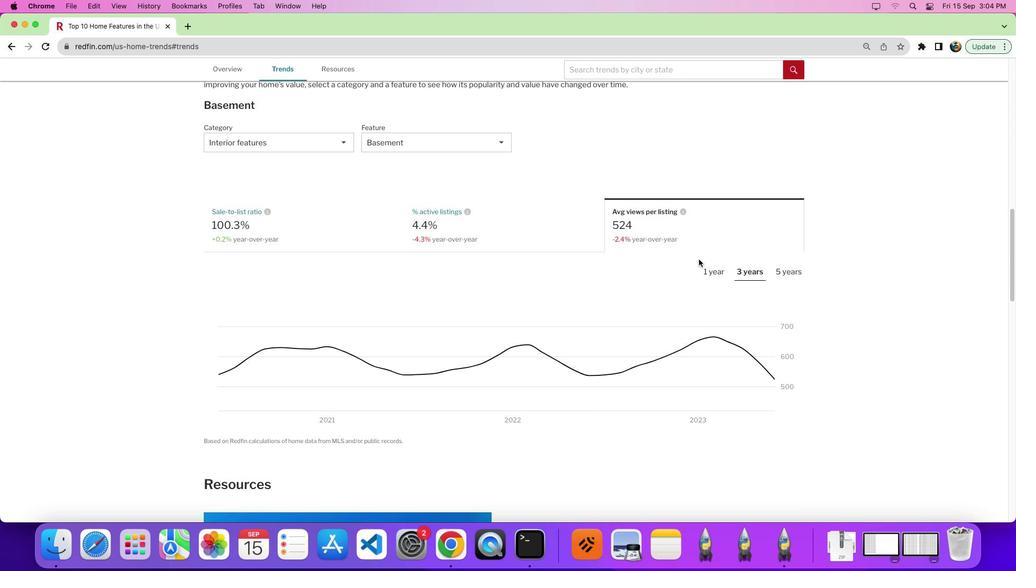 
Action: Mouse scrolled (702, 263) with delta (3, 2)
Screenshot: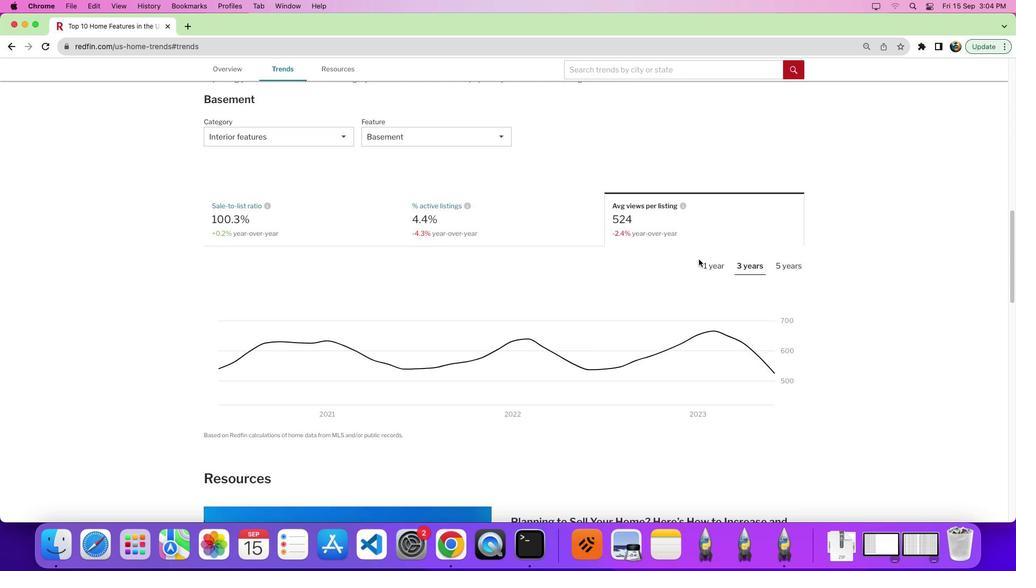 
Action: Mouse scrolled (702, 263) with delta (3, 2)
Screenshot: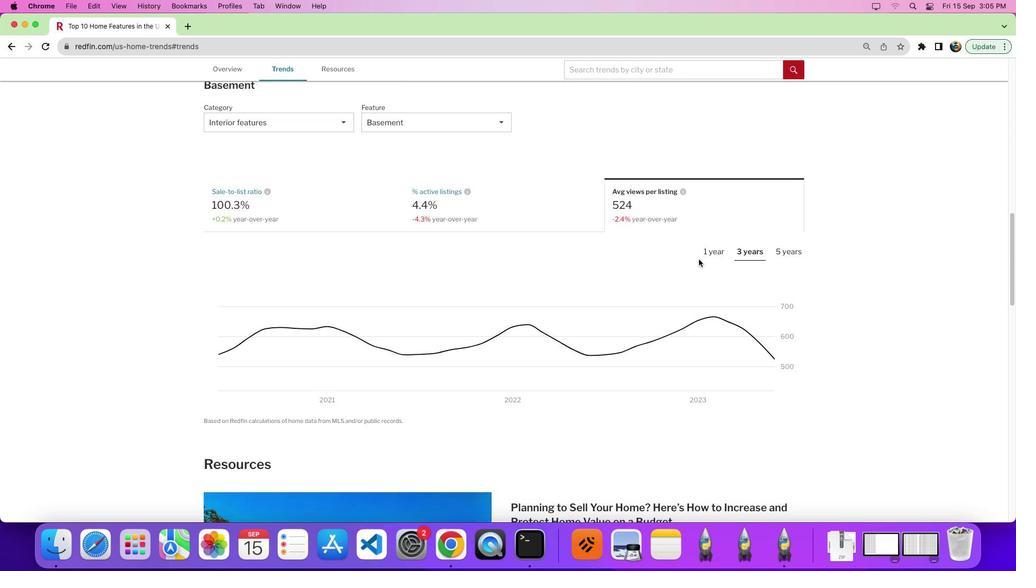 
Action: Mouse moved to (493, 214)
Screenshot: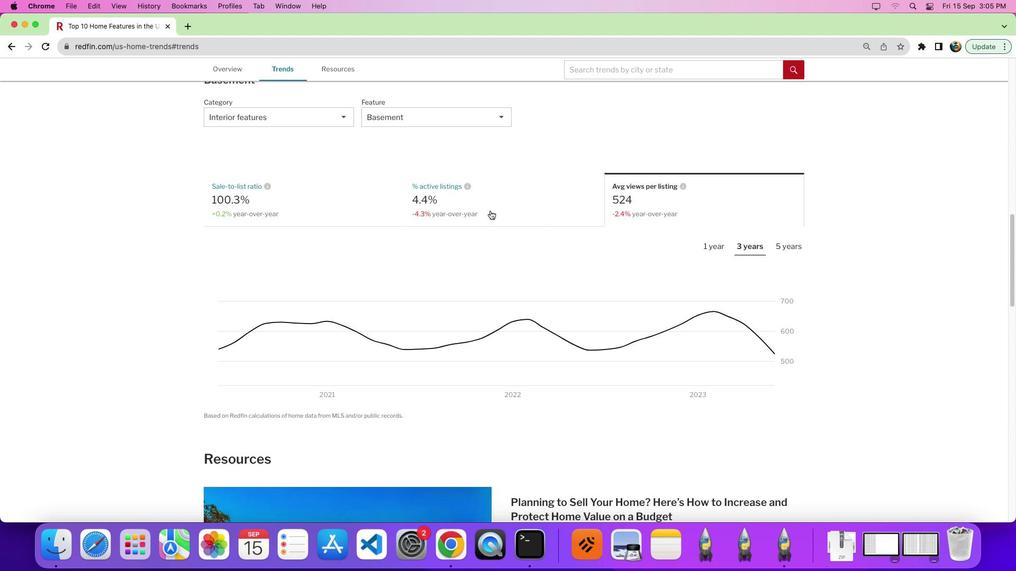 
Action: Mouse pressed left at (493, 214)
Screenshot: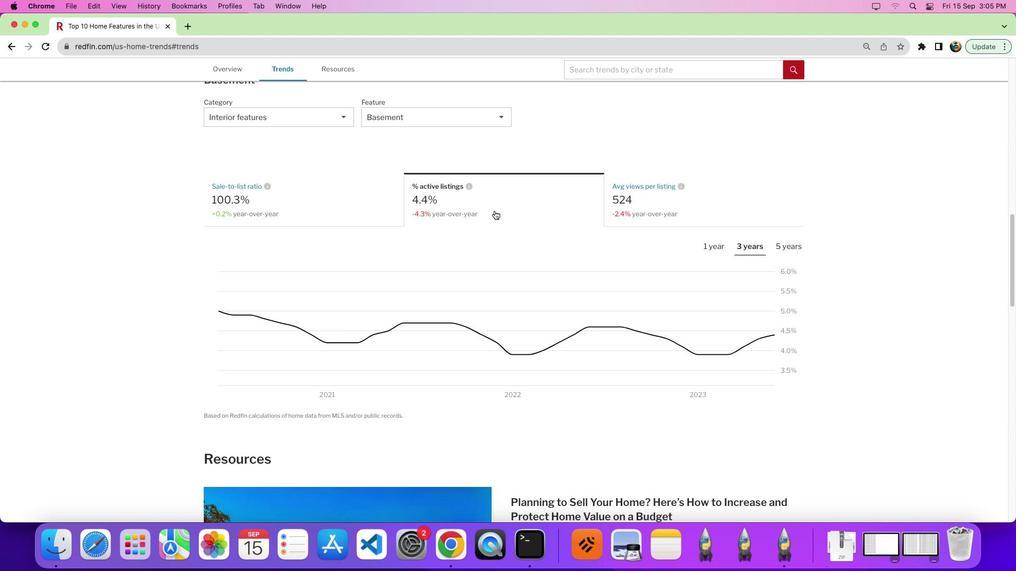 
Action: Mouse moved to (785, 253)
Screenshot: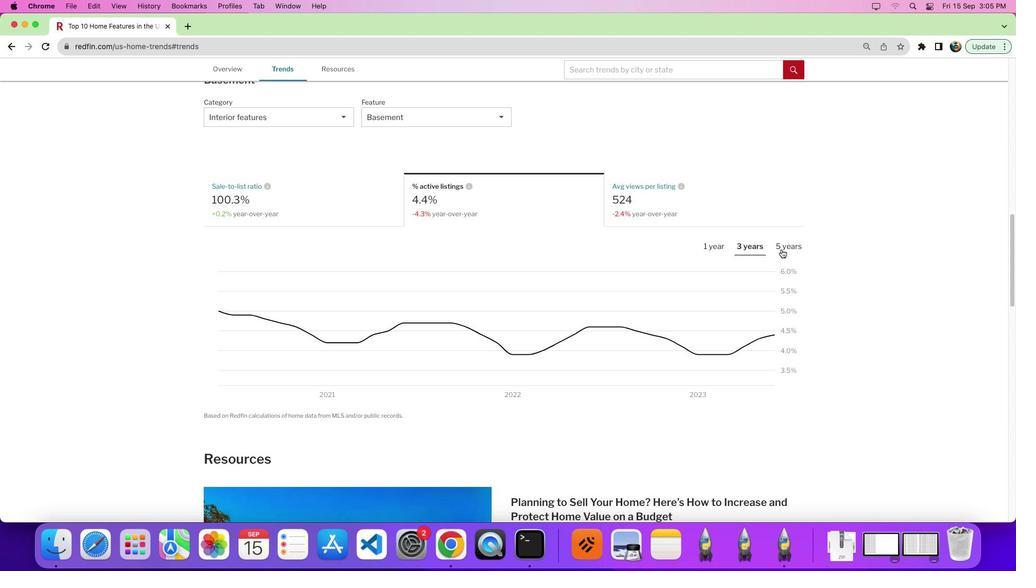 
Action: Mouse pressed left at (785, 253)
Screenshot: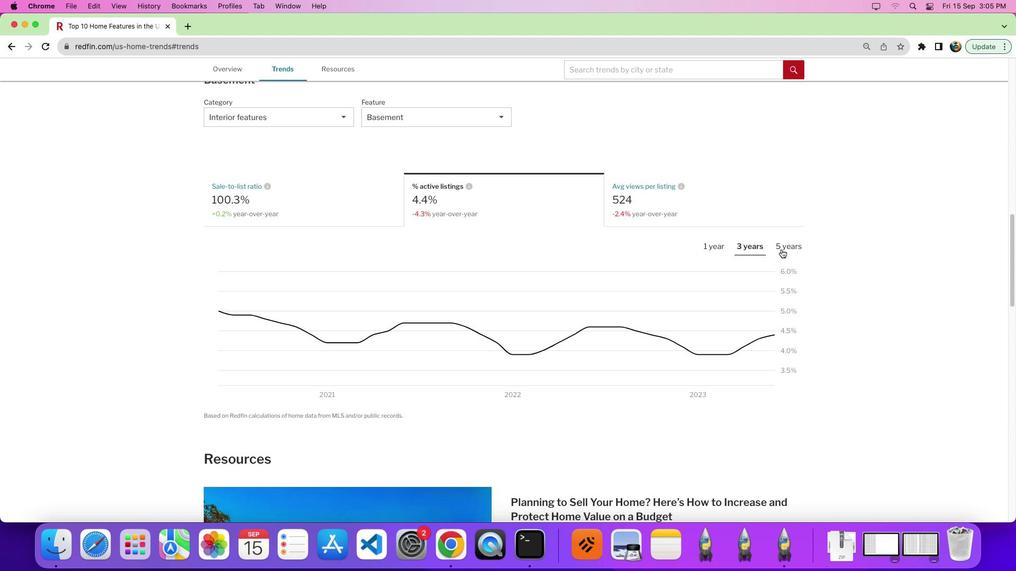 
Action: Mouse moved to (677, 263)
Screenshot: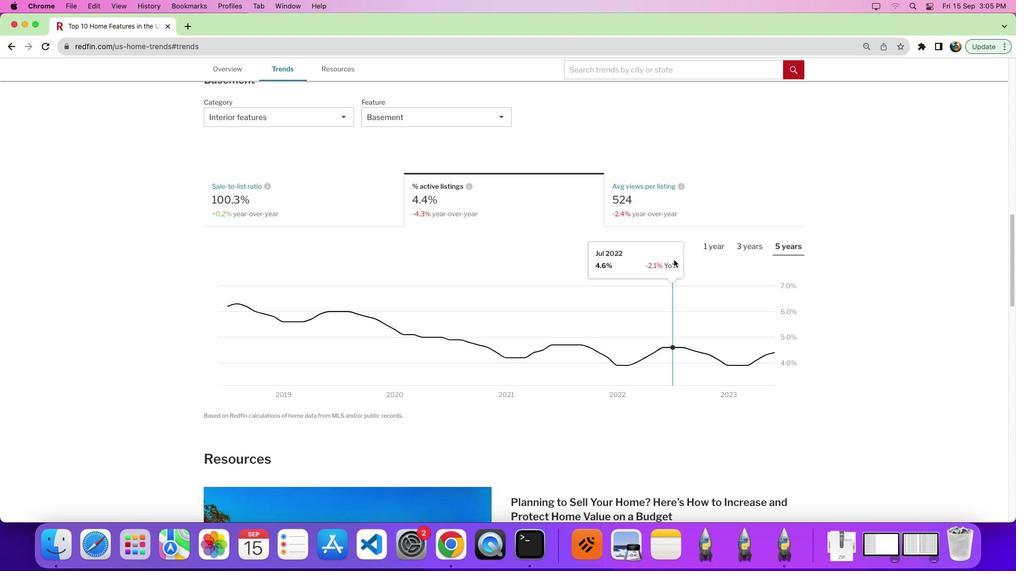 
Action: Mouse scrolled (677, 263) with delta (3, 2)
Screenshot: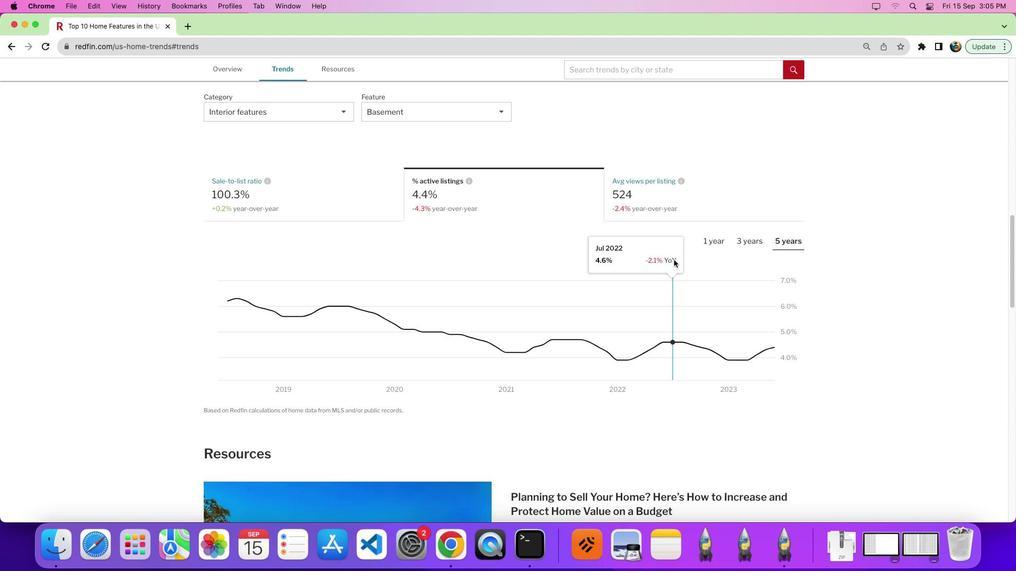 
Action: Mouse scrolled (677, 263) with delta (3, 2)
Screenshot: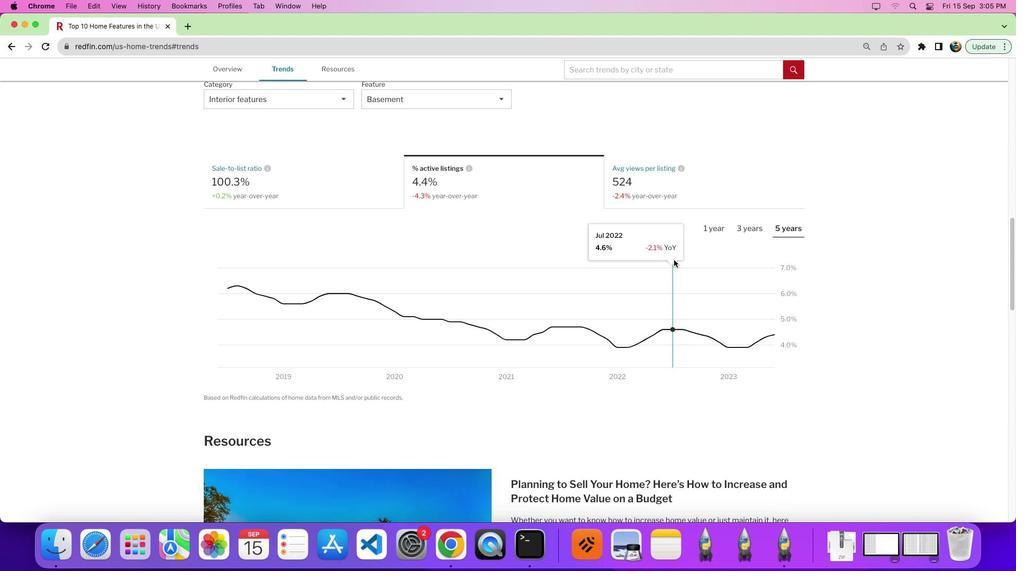 
Action: Mouse moved to (750, 288)
Screenshot: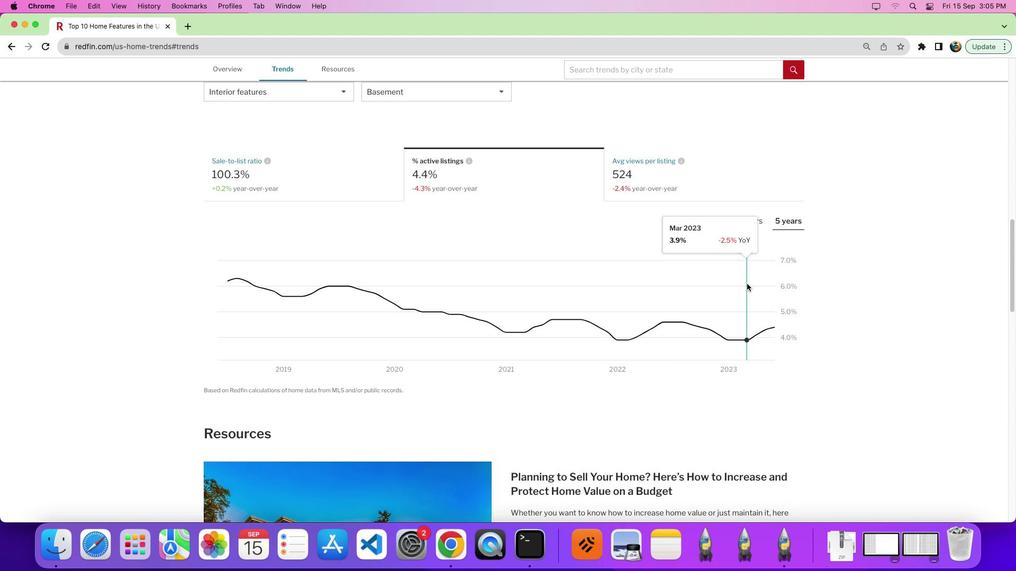 
